 Task: Search one way flight ticket for 2 adults, 2 infants in seat and 1 infant on lap in first from Rochester: Rochester International Airport to Greensboro: Piedmont Triad International Airport on 5-1-2023. Choice of flights is United. Number of bags: 1 carry on bag and 5 checked bags. Price is upto 100000. Outbound departure time preference is 21:15.
Action: Mouse moved to (286, 439)
Screenshot: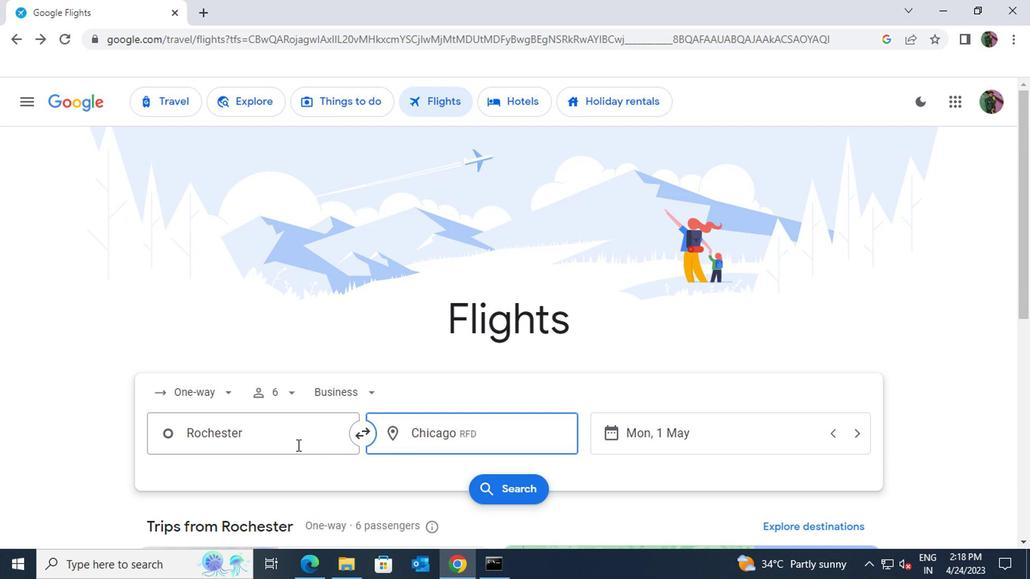 
Action: Mouse pressed left at (286, 439)
Screenshot: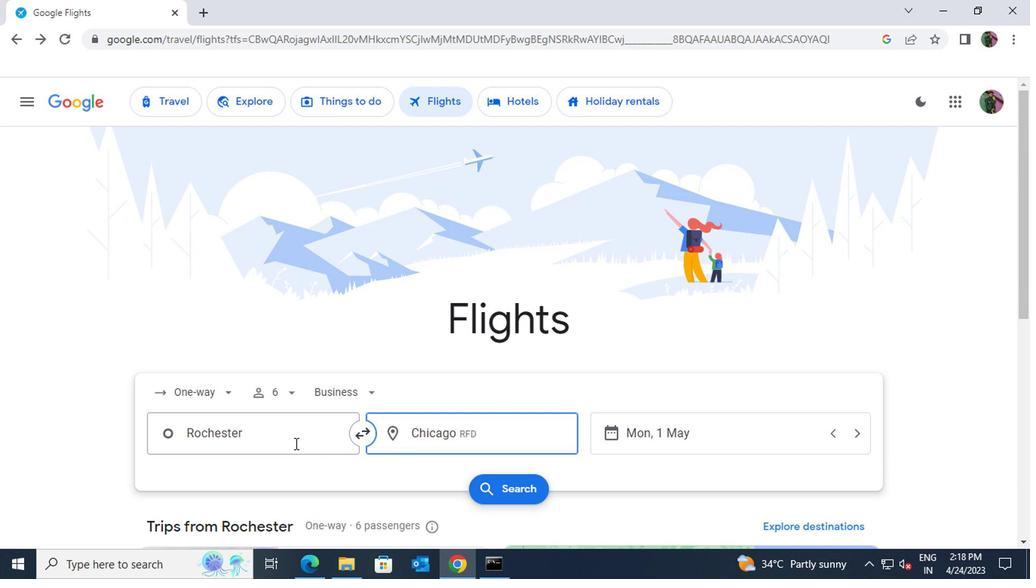 
Action: Key pressed rochester
Screenshot: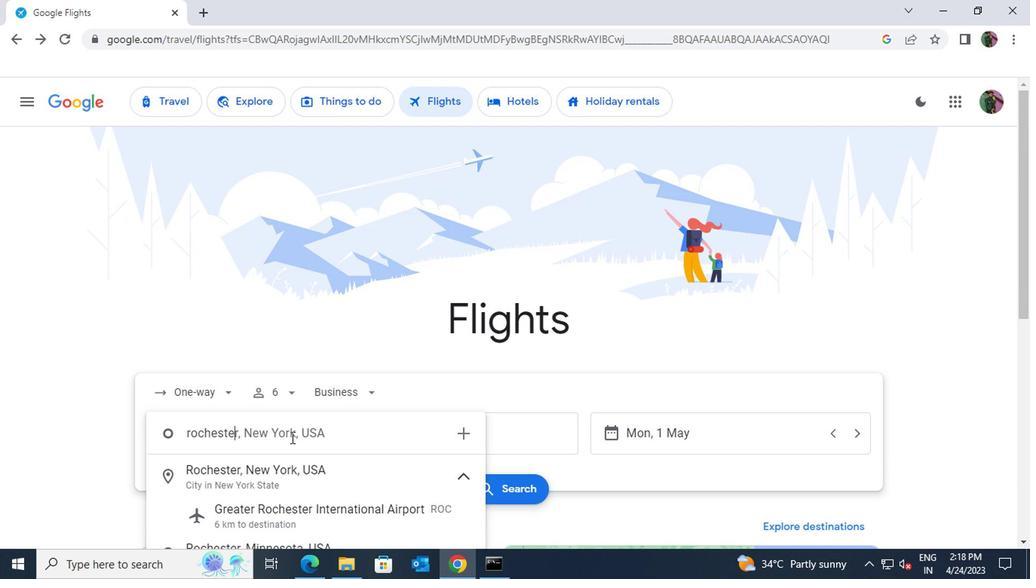 
Action: Mouse moved to (333, 512)
Screenshot: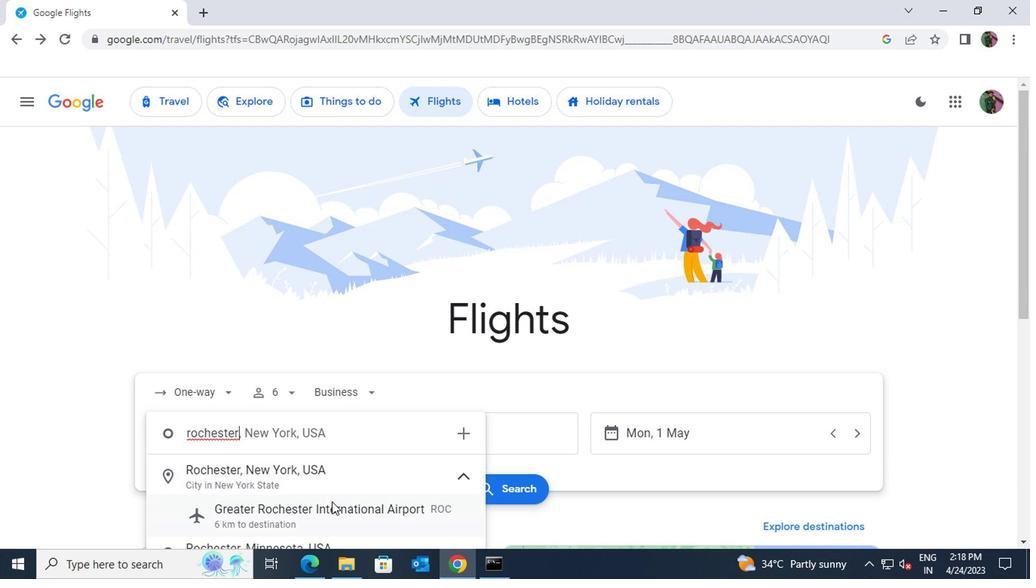 
Action: Mouse pressed left at (333, 512)
Screenshot: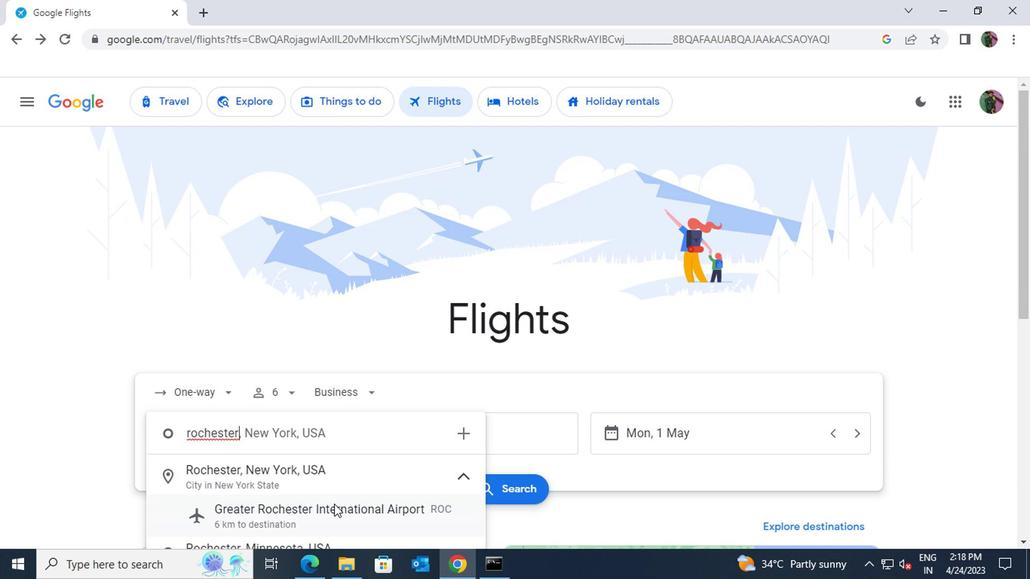 
Action: Mouse moved to (497, 436)
Screenshot: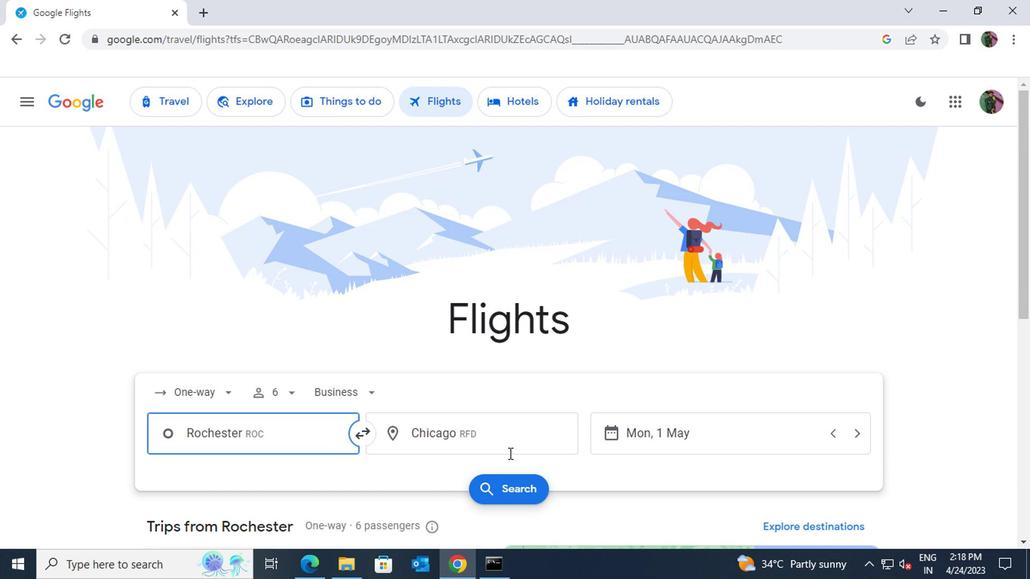
Action: Mouse pressed left at (497, 436)
Screenshot: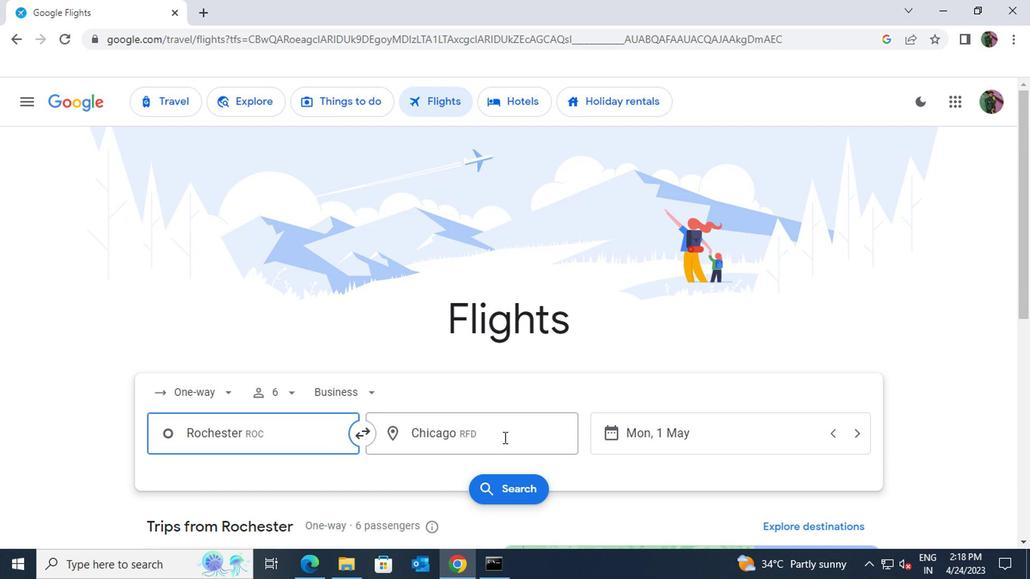
Action: Key pressed greensboro
Screenshot: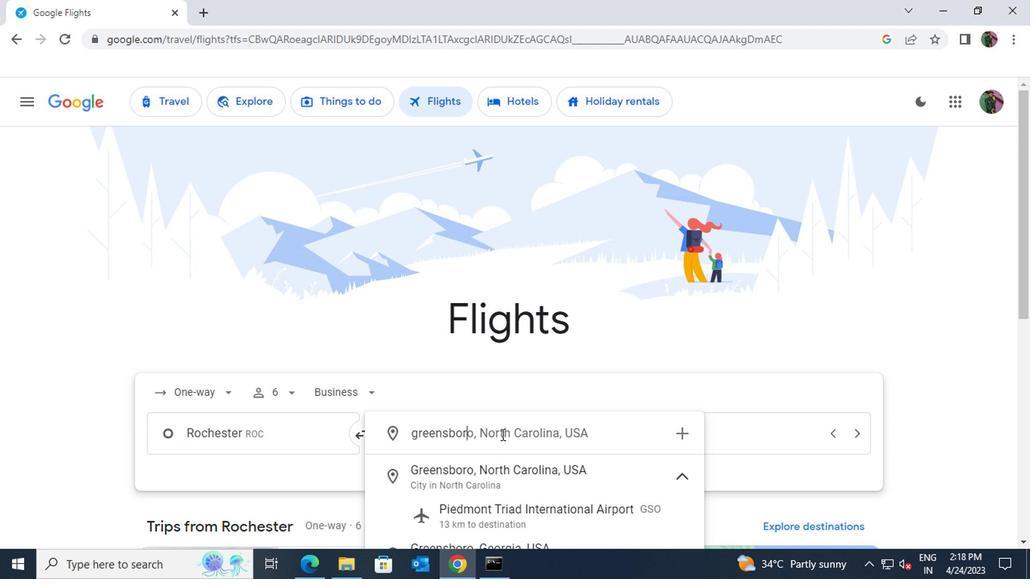 
Action: Mouse moved to (510, 511)
Screenshot: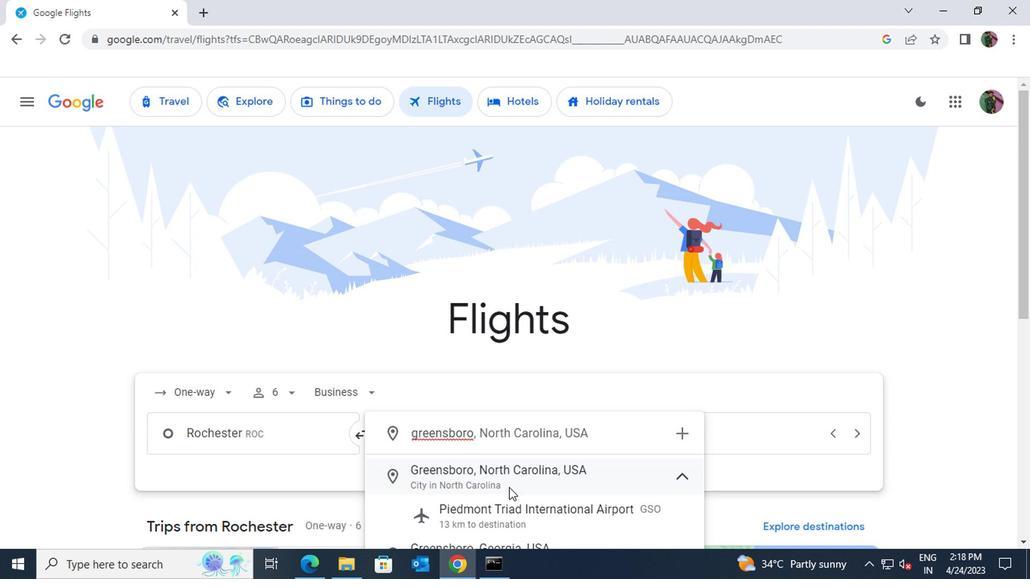 
Action: Mouse pressed left at (510, 511)
Screenshot: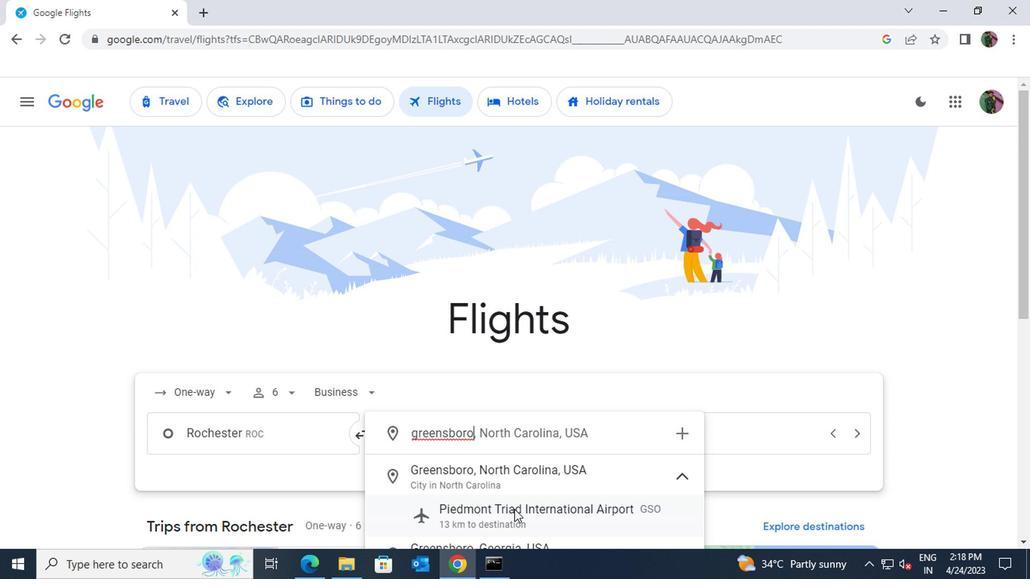 
Action: Mouse moved to (607, 433)
Screenshot: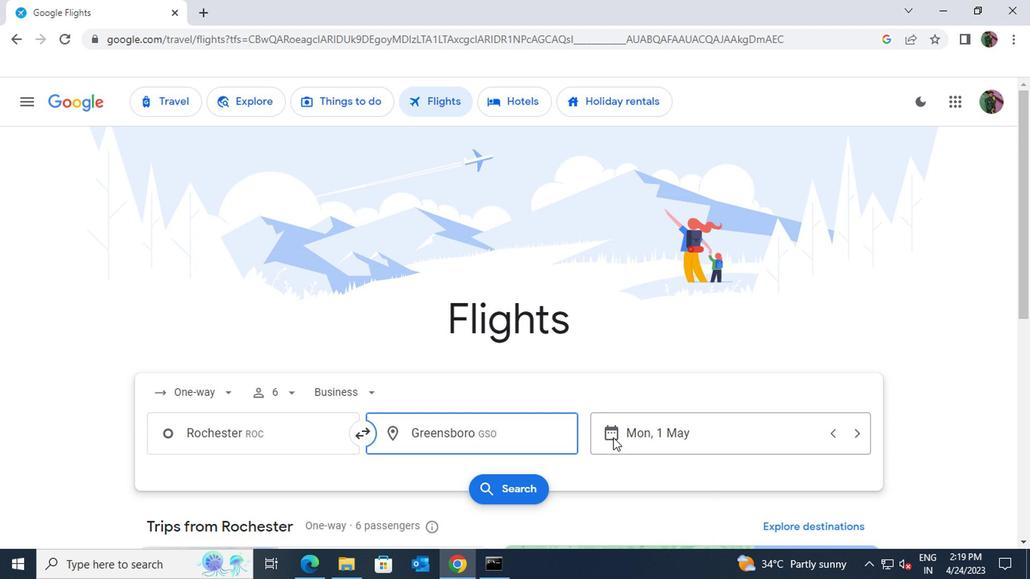
Action: Mouse pressed left at (607, 433)
Screenshot: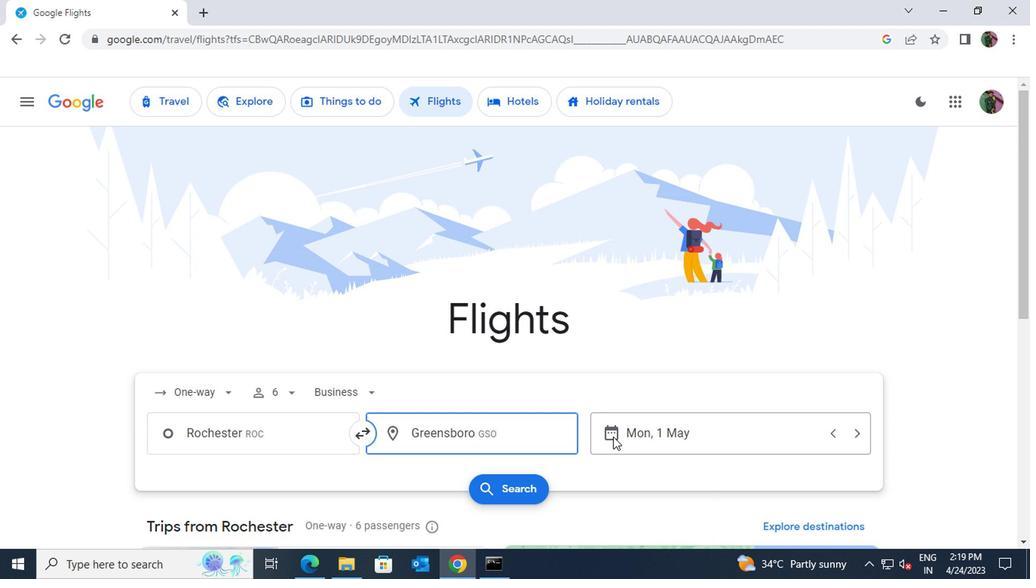 
Action: Mouse moved to (652, 269)
Screenshot: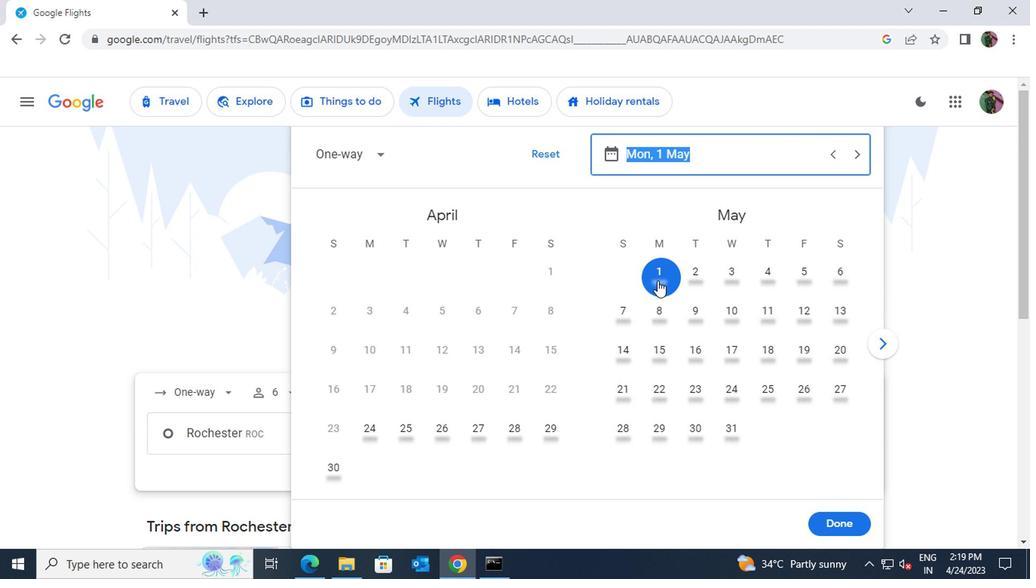 
Action: Mouse pressed left at (652, 269)
Screenshot: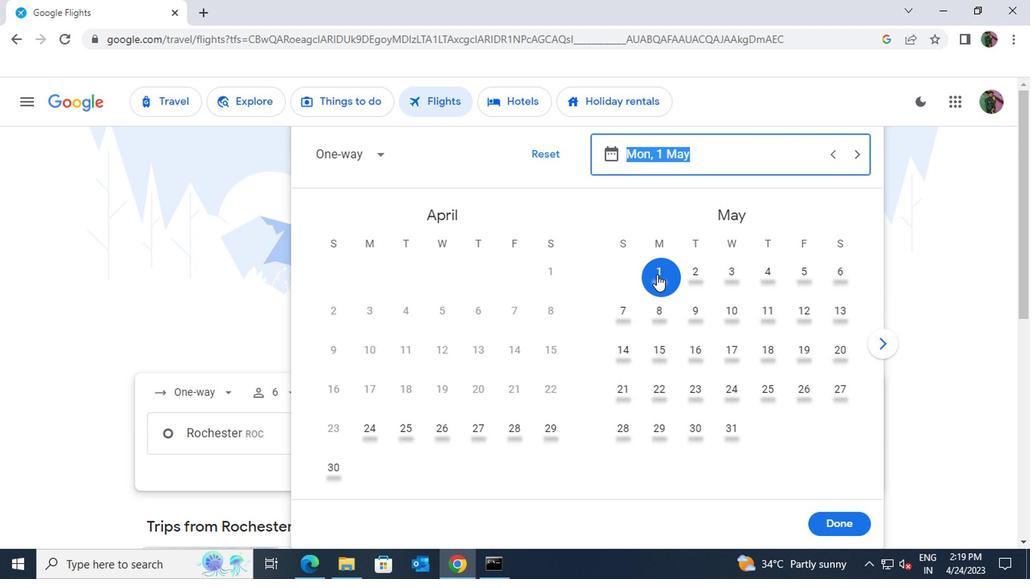 
Action: Mouse moved to (847, 525)
Screenshot: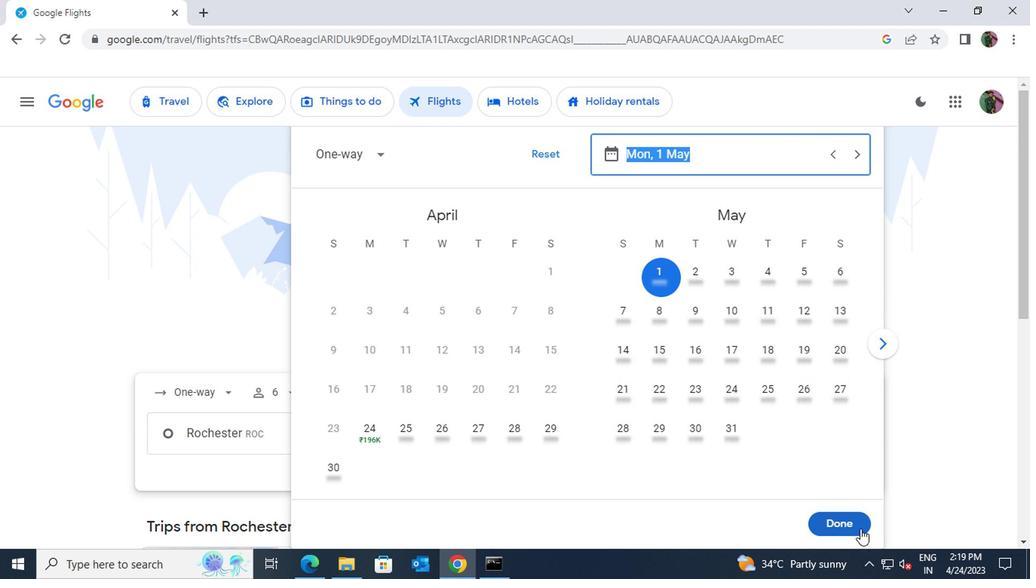 
Action: Mouse pressed left at (847, 525)
Screenshot: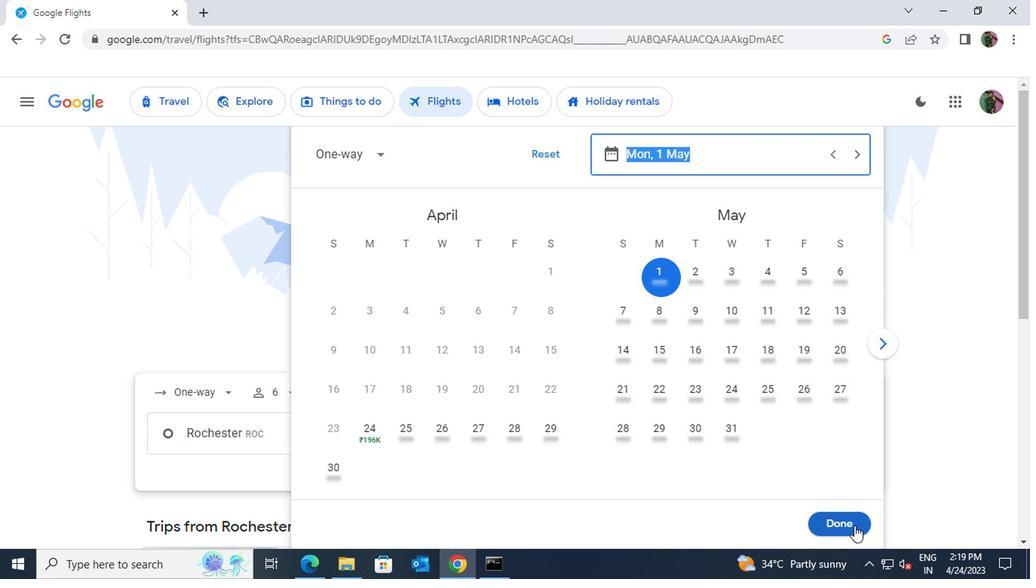 
Action: Mouse moved to (278, 390)
Screenshot: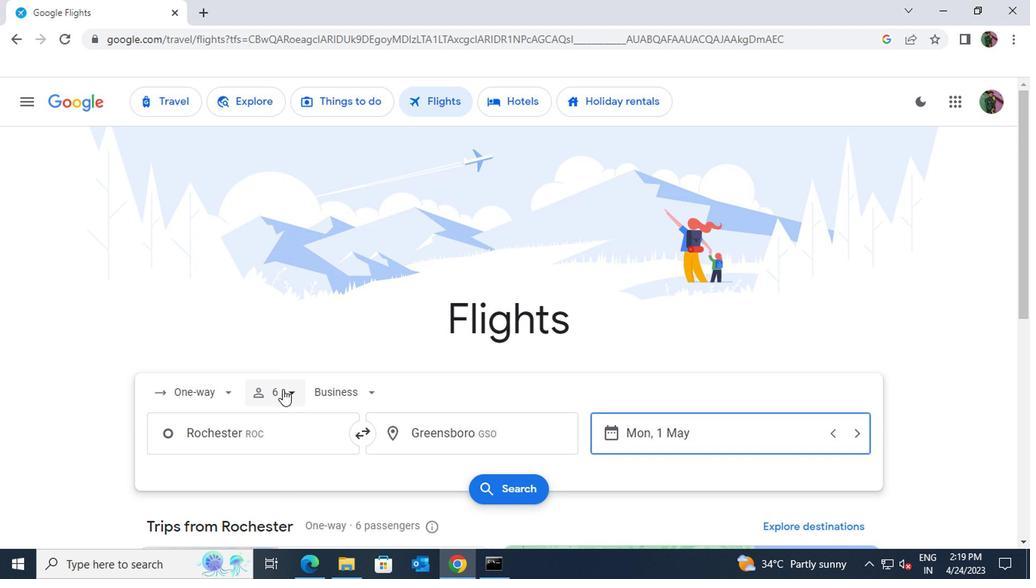 
Action: Mouse pressed left at (278, 390)
Screenshot: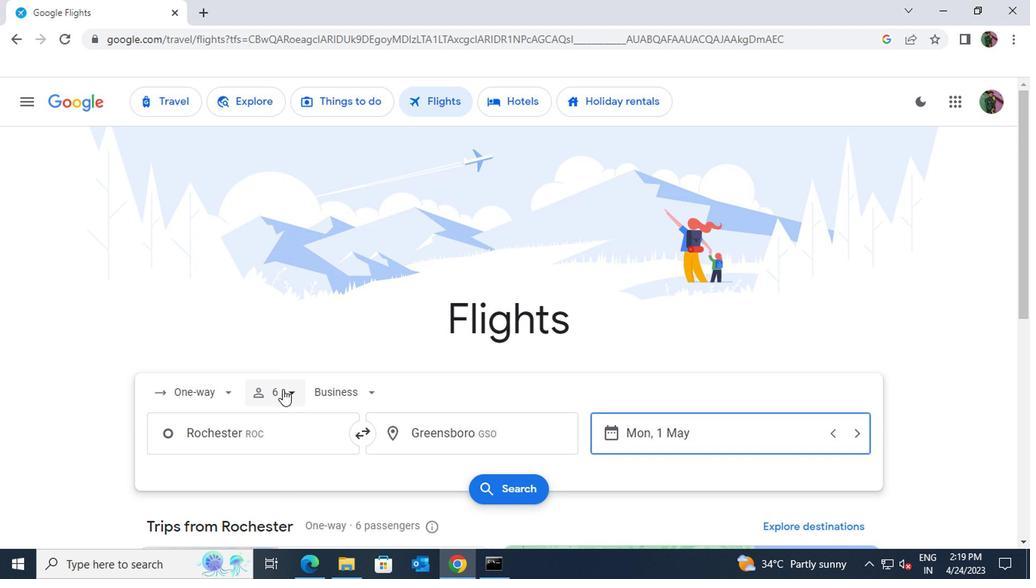 
Action: Mouse moved to (336, 431)
Screenshot: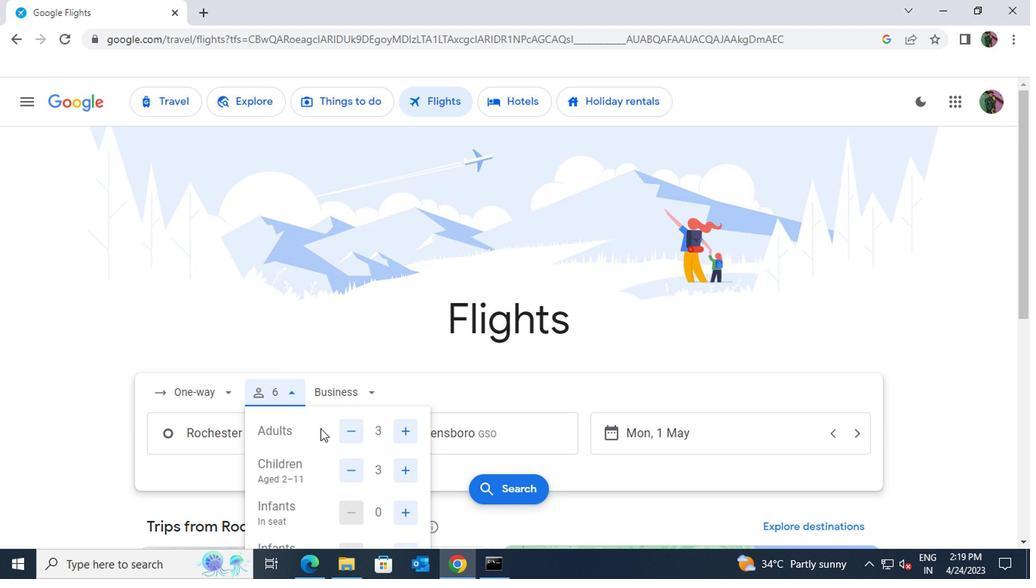 
Action: Mouse pressed left at (336, 431)
Screenshot: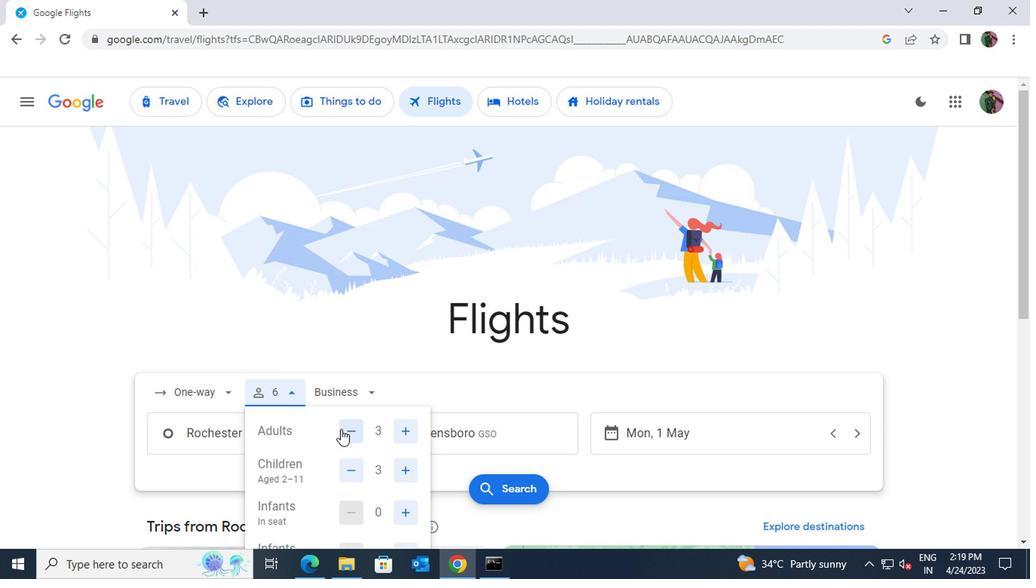 
Action: Mouse moved to (345, 434)
Screenshot: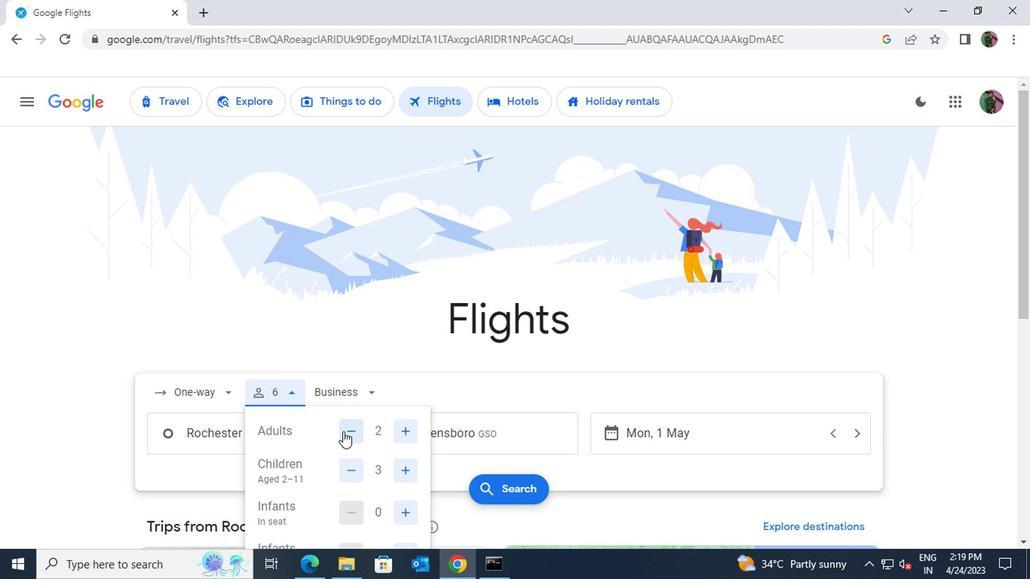 
Action: Mouse pressed left at (345, 434)
Screenshot: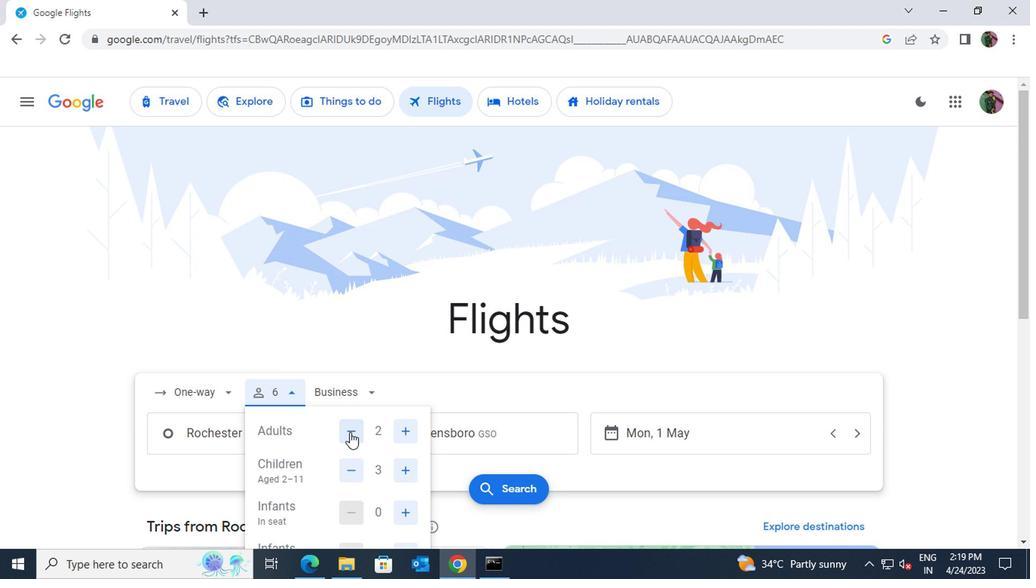 
Action: Mouse moved to (394, 430)
Screenshot: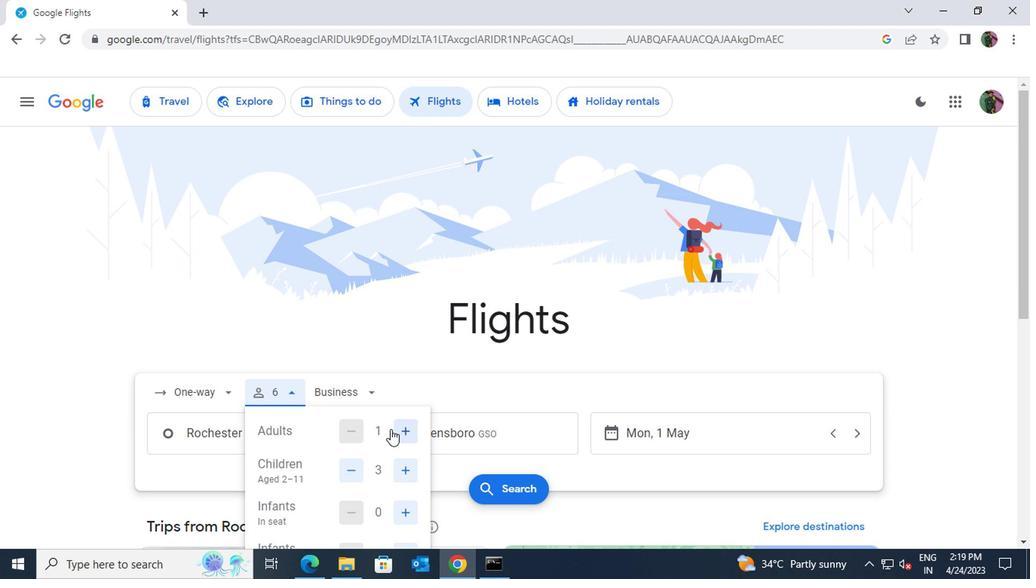 
Action: Mouse pressed left at (394, 430)
Screenshot: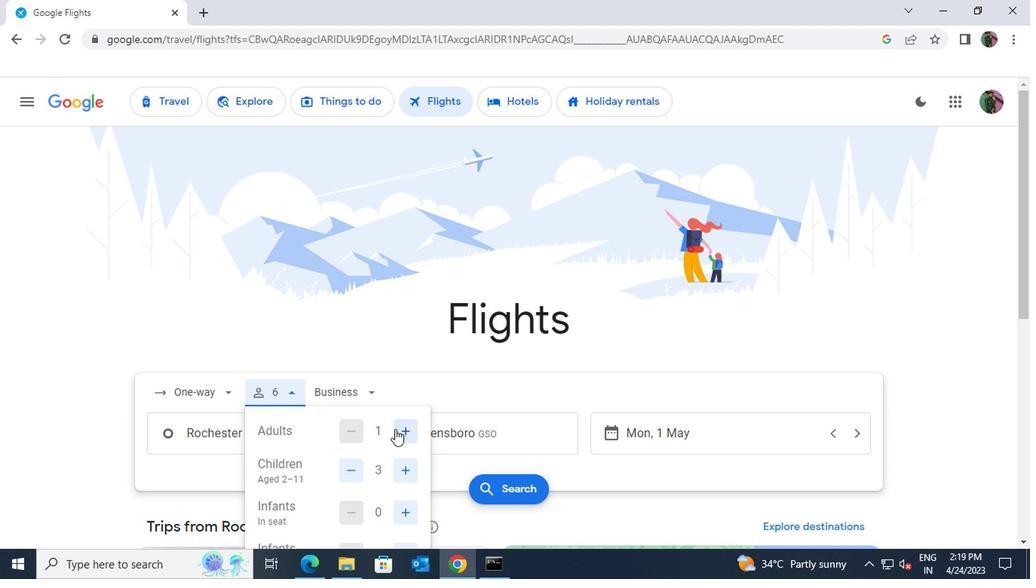 
Action: Mouse scrolled (394, 429) with delta (0, 0)
Screenshot: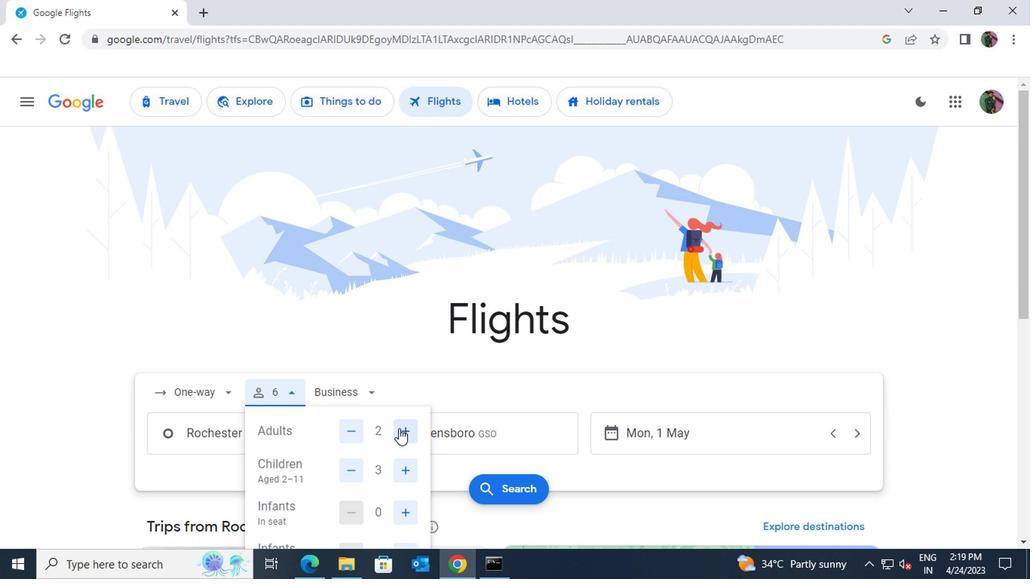
Action: Mouse moved to (356, 394)
Screenshot: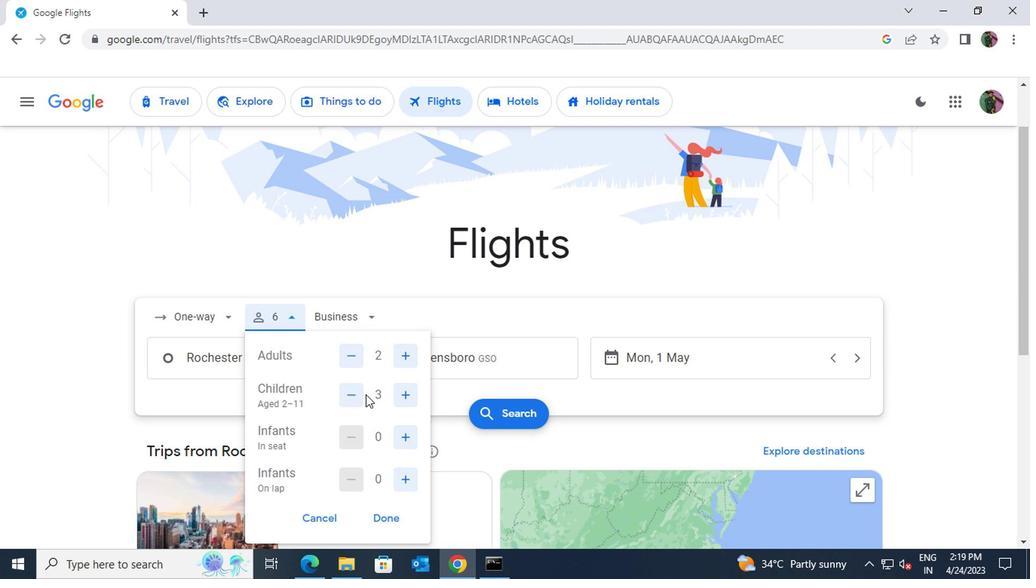 
Action: Mouse pressed left at (356, 394)
Screenshot: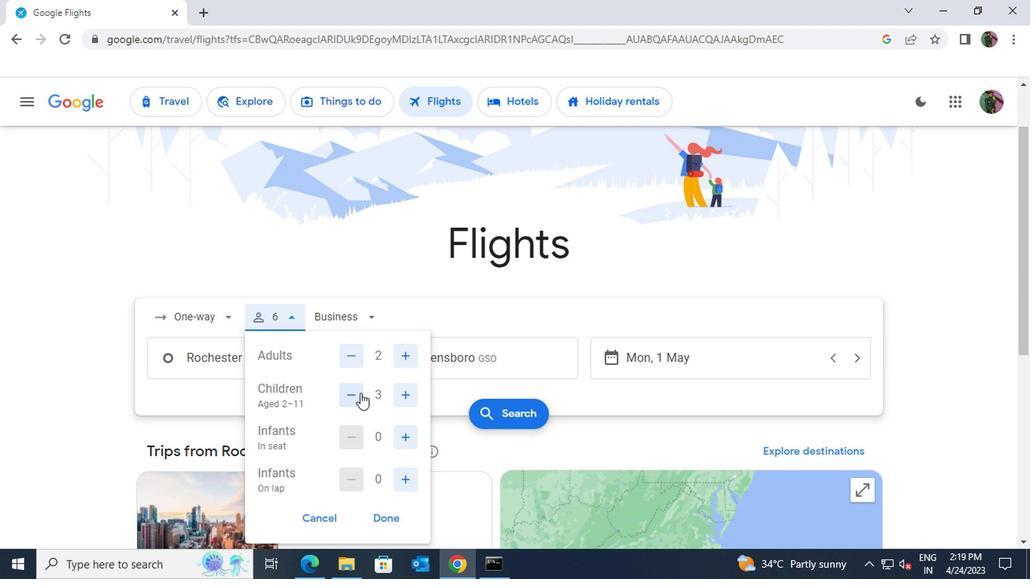
Action: Mouse pressed left at (356, 394)
Screenshot: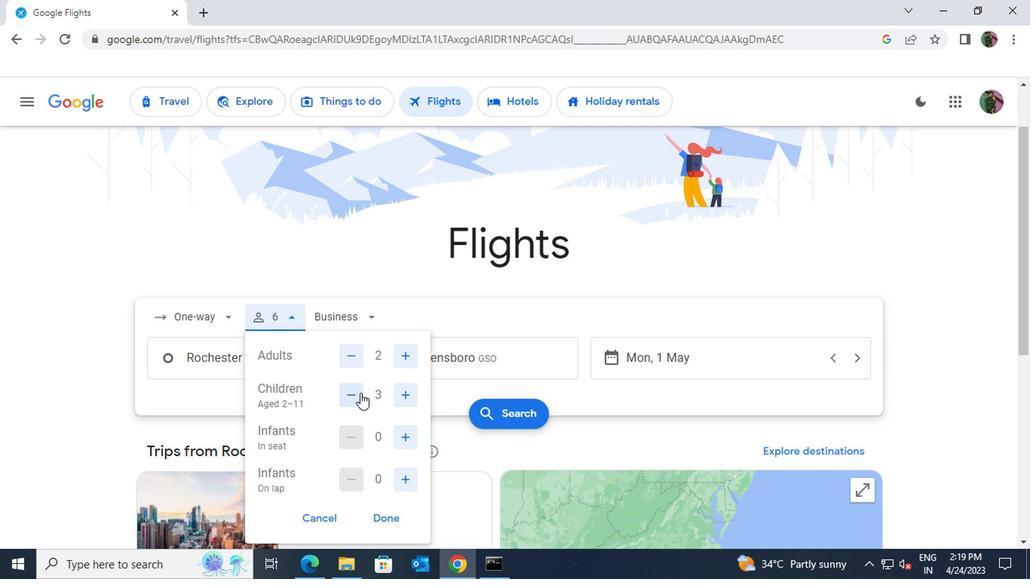 
Action: Mouse pressed left at (356, 394)
Screenshot: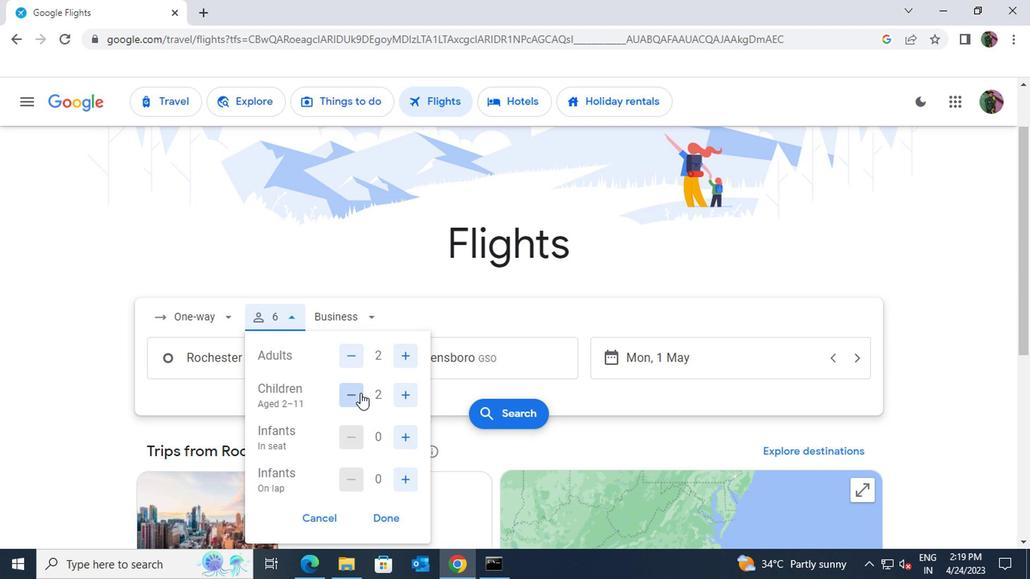 
Action: Mouse moved to (357, 417)
Screenshot: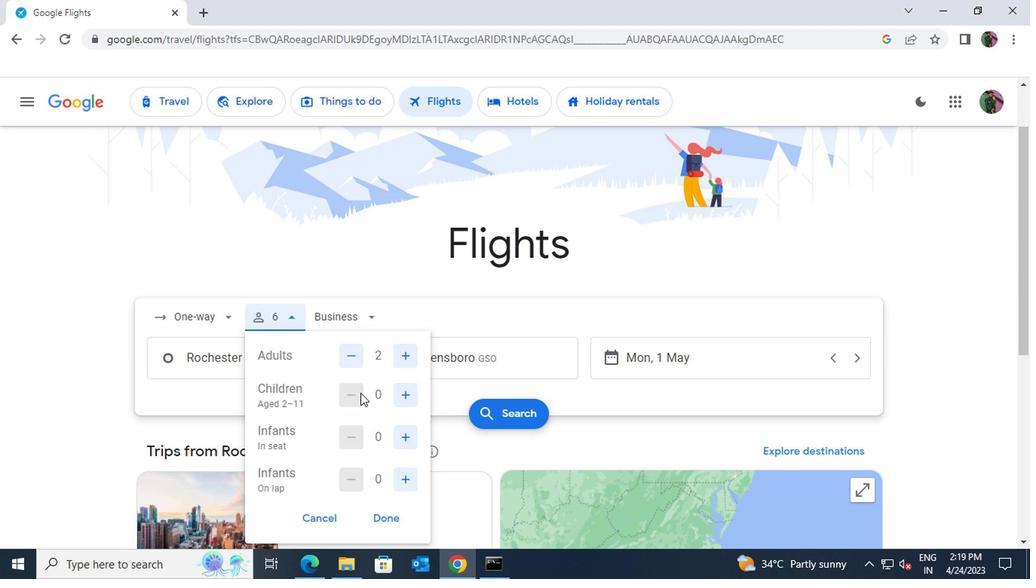 
Action: Mouse scrolled (357, 416) with delta (0, 0)
Screenshot: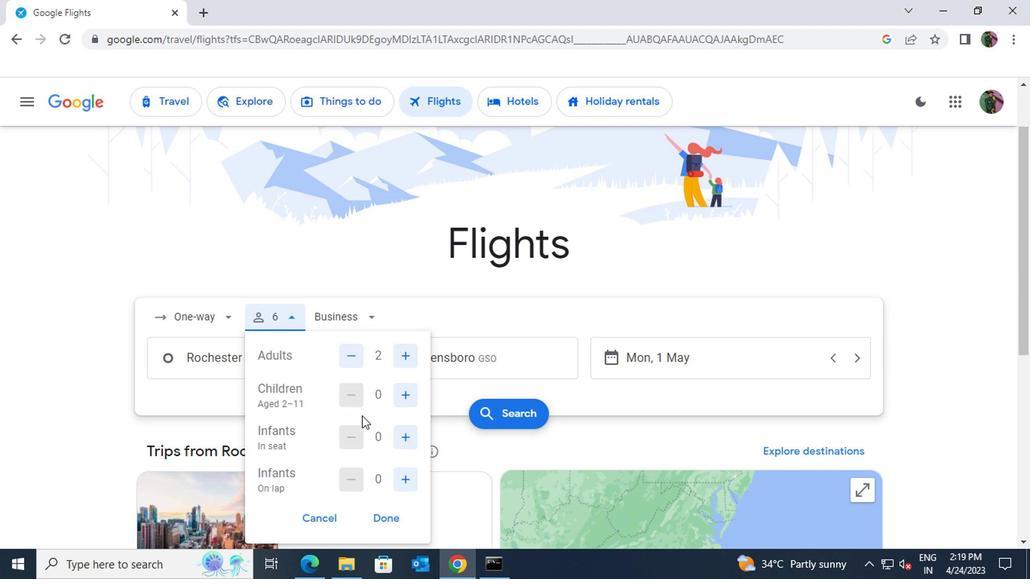 
Action: Mouse moved to (399, 366)
Screenshot: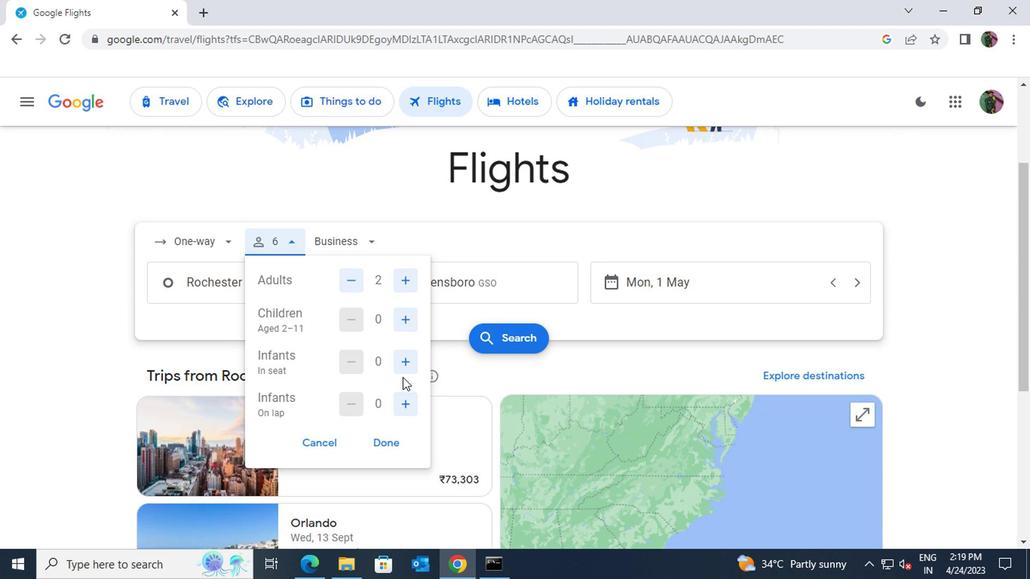 
Action: Mouse pressed left at (399, 366)
Screenshot: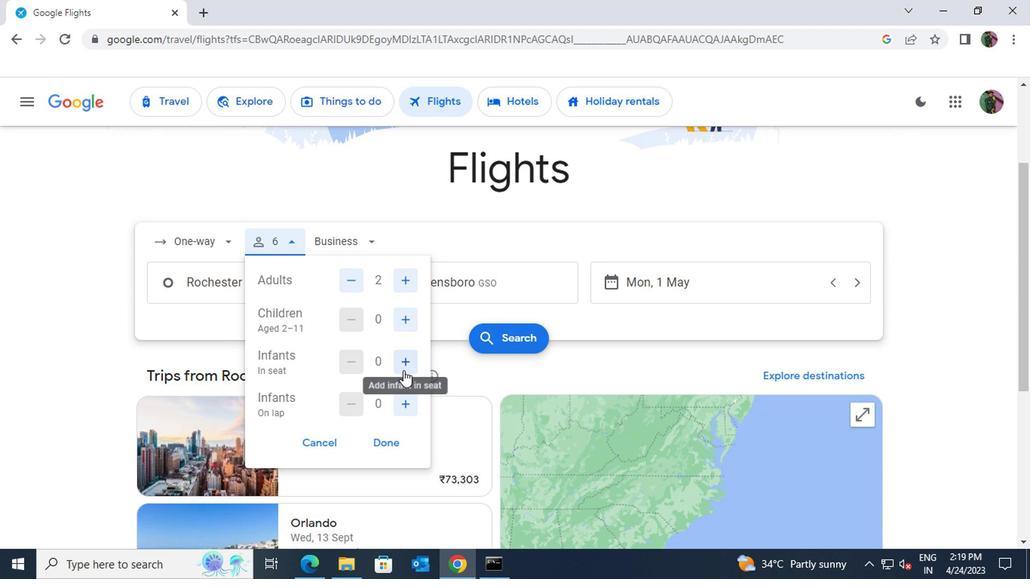 
Action: Mouse moved to (396, 398)
Screenshot: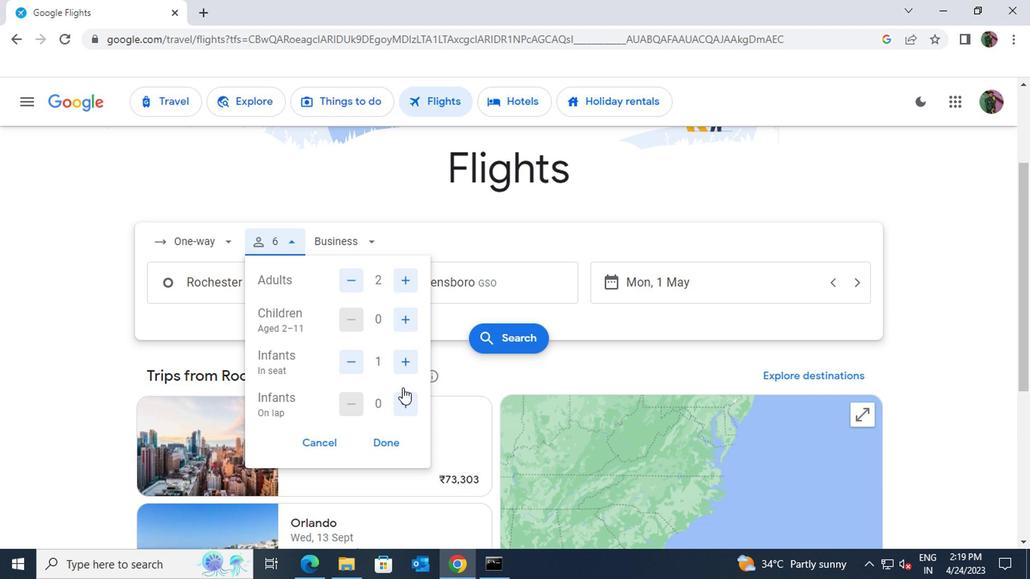 
Action: Mouse pressed left at (396, 398)
Screenshot: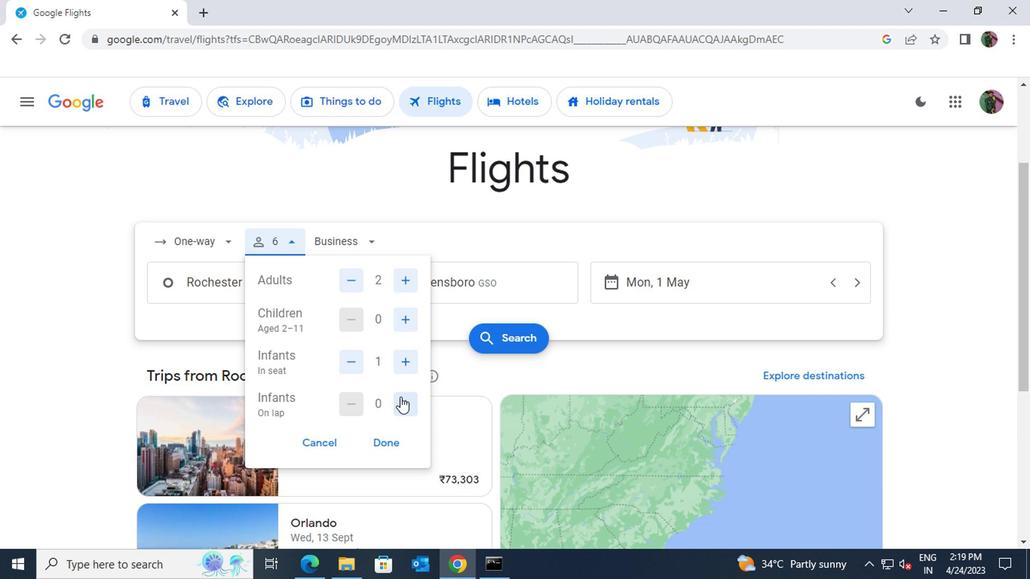 
Action: Mouse scrolled (396, 397) with delta (0, -1)
Screenshot: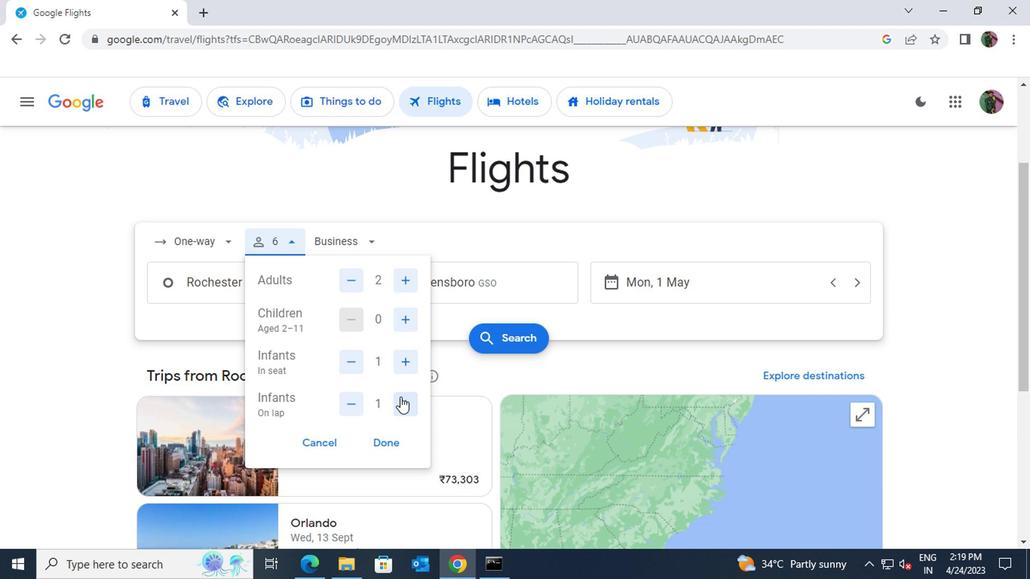 
Action: Mouse moved to (384, 367)
Screenshot: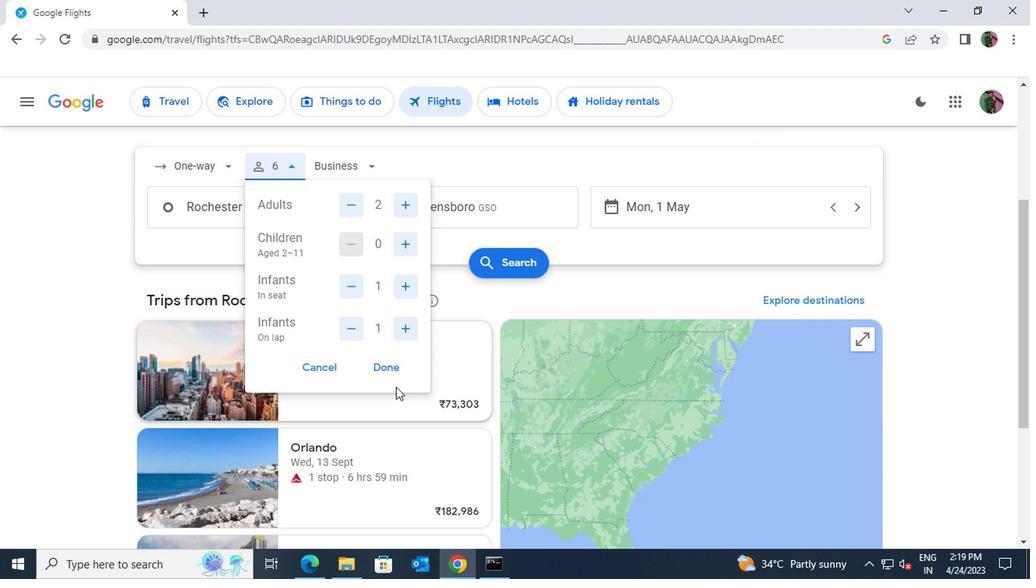 
Action: Mouse pressed left at (384, 367)
Screenshot: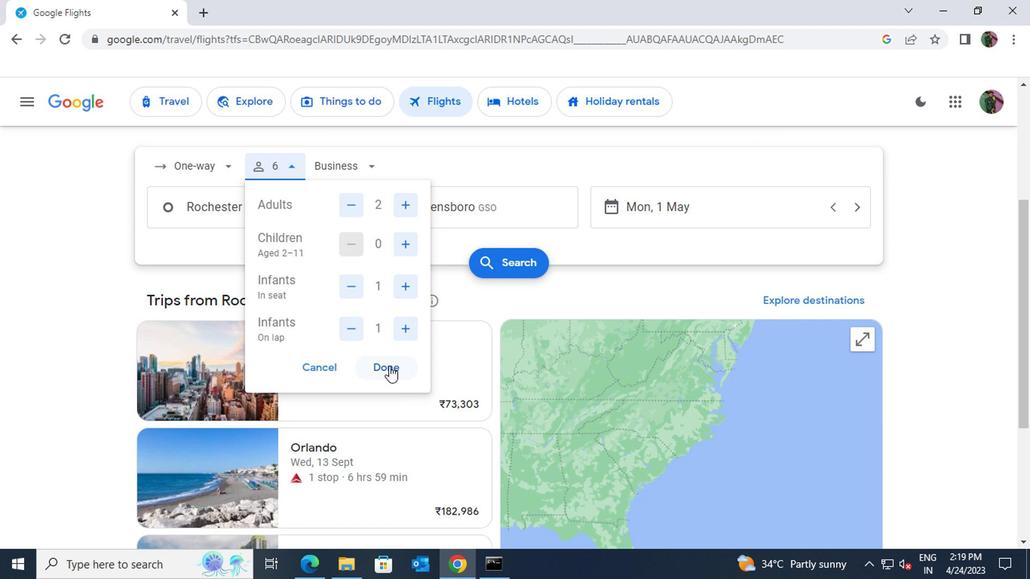
Action: Mouse moved to (496, 267)
Screenshot: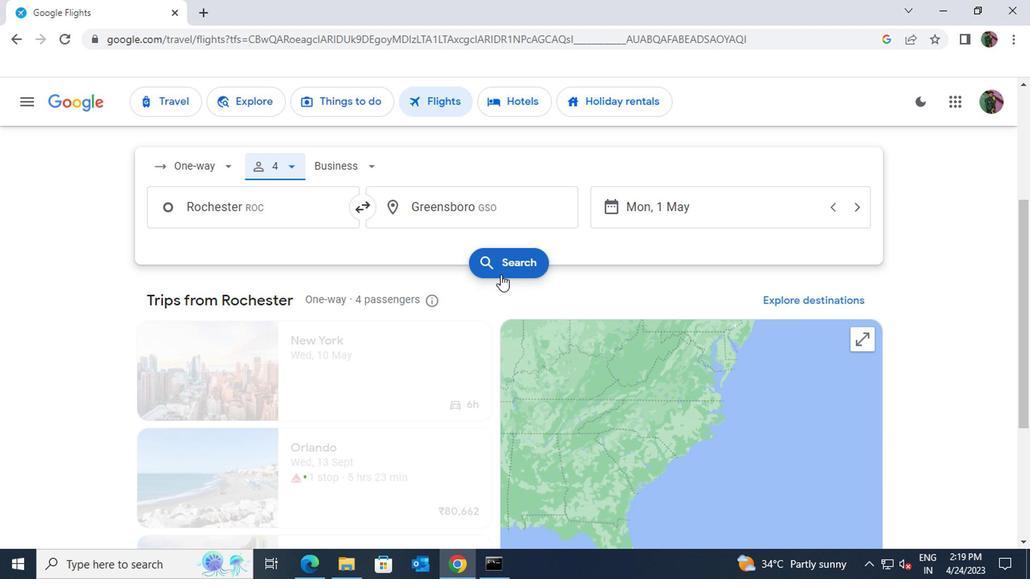 
Action: Mouse pressed left at (496, 267)
Screenshot: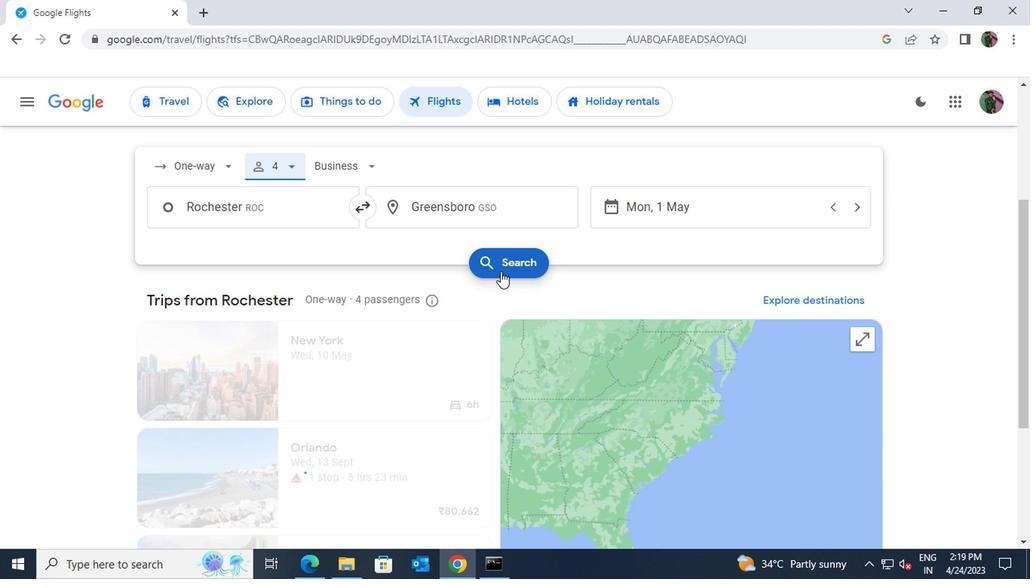 
Action: Mouse moved to (401, 243)
Screenshot: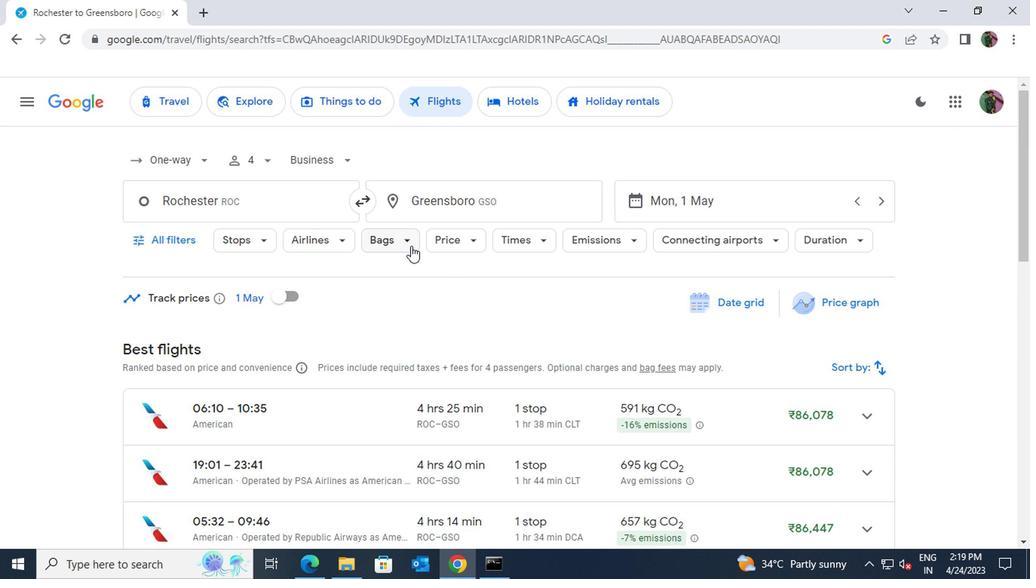 
Action: Mouse pressed left at (401, 243)
Screenshot: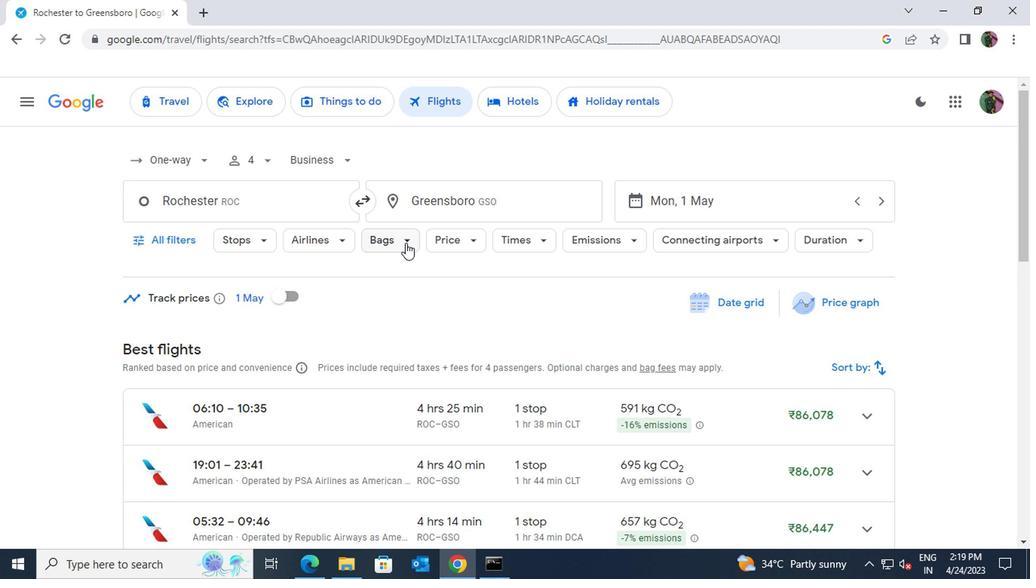 
Action: Mouse moved to (602, 313)
Screenshot: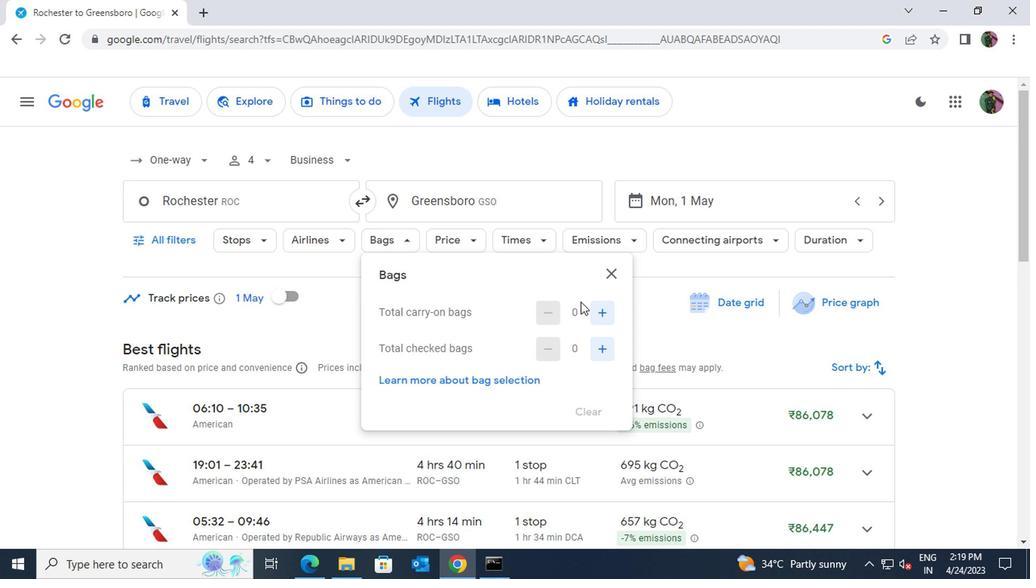
Action: Mouse pressed left at (602, 313)
Screenshot: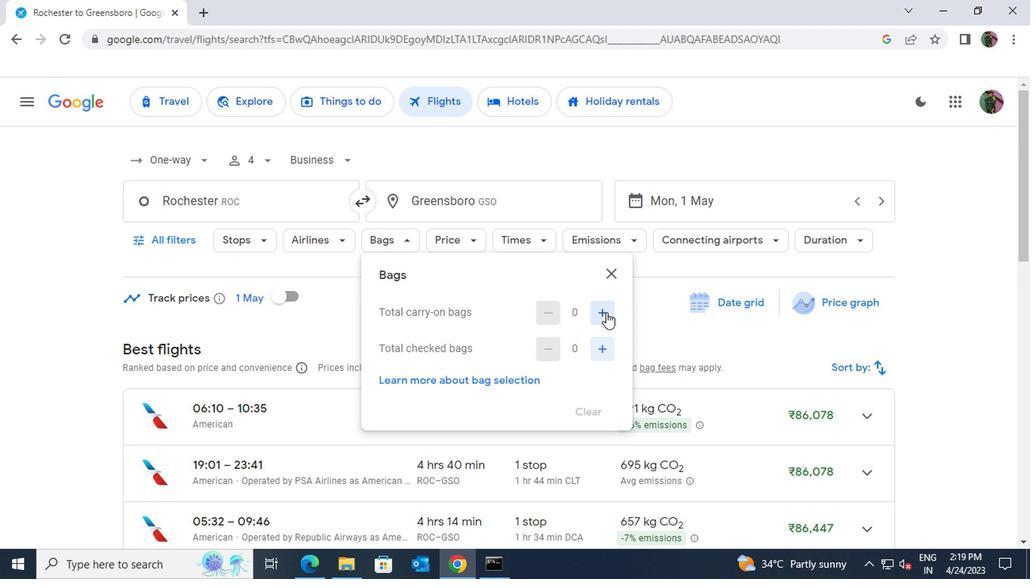 
Action: Mouse moved to (603, 347)
Screenshot: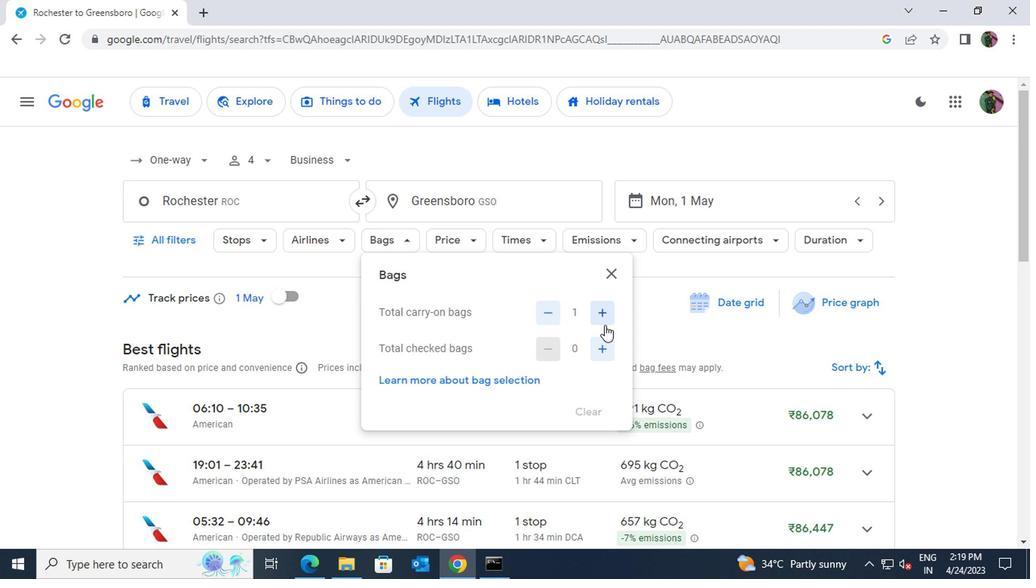 
Action: Mouse pressed left at (603, 347)
Screenshot: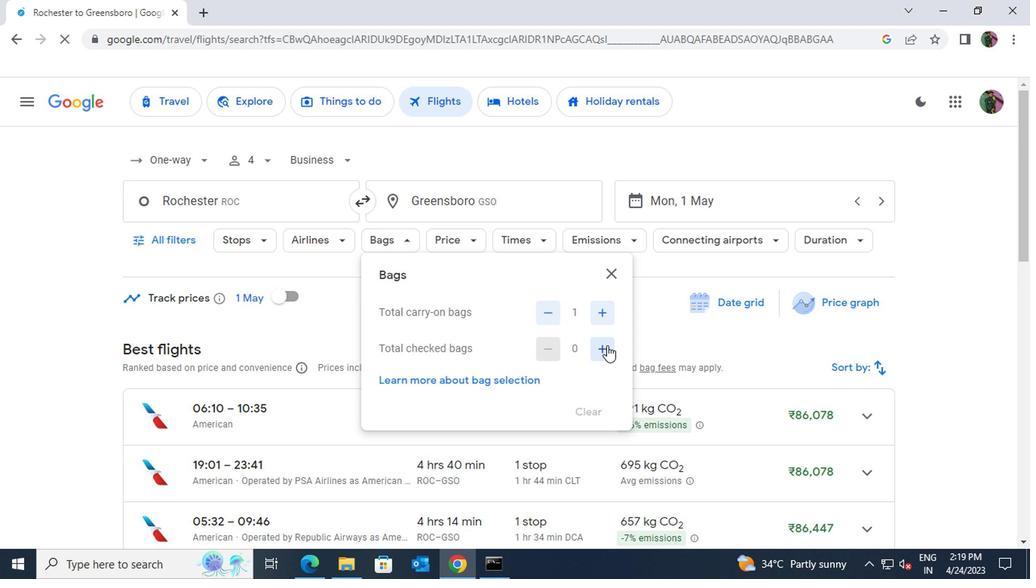 
Action: Mouse pressed left at (603, 347)
Screenshot: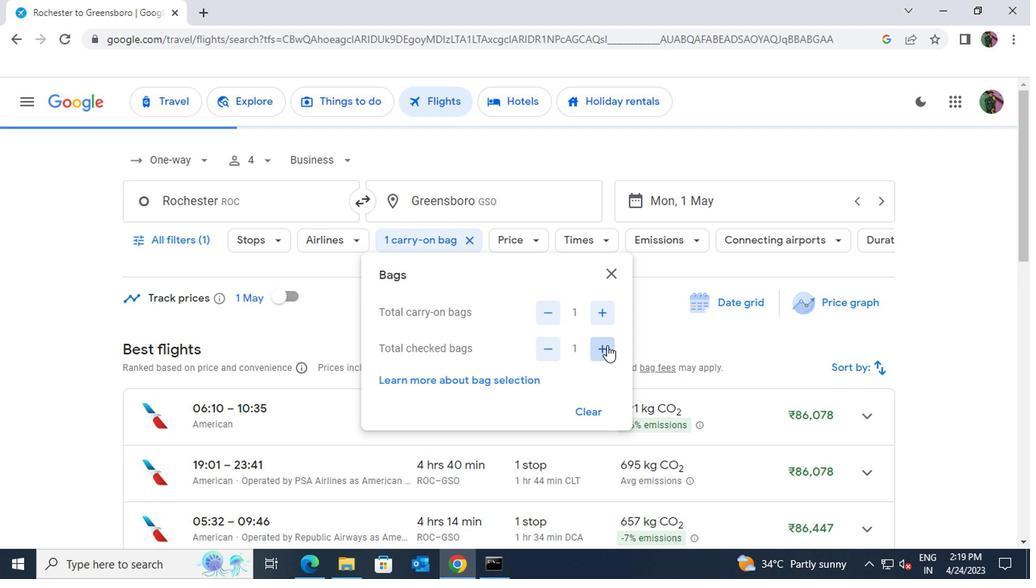 
Action: Mouse moved to (604, 347)
Screenshot: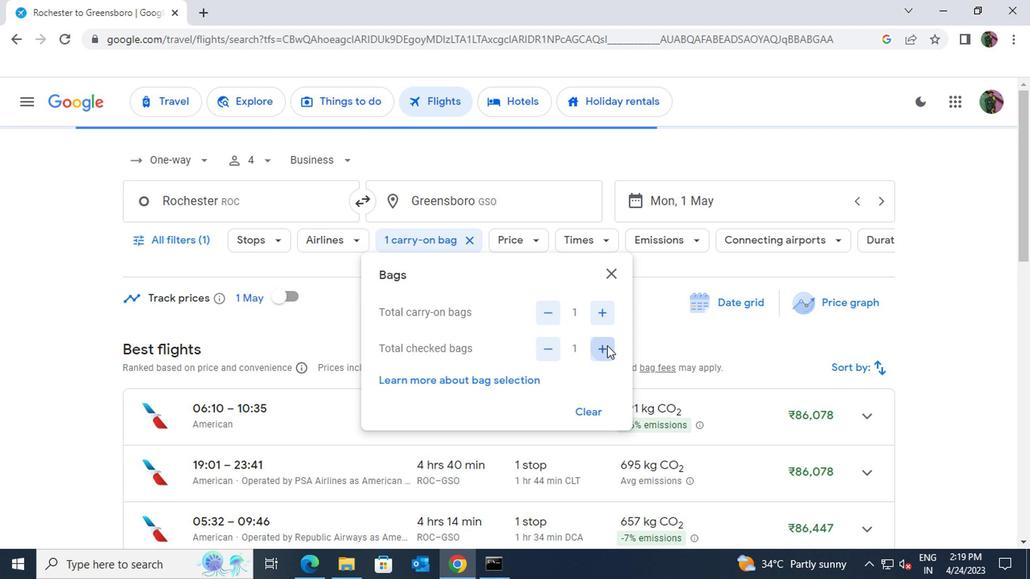 
Action: Mouse pressed left at (604, 347)
Screenshot: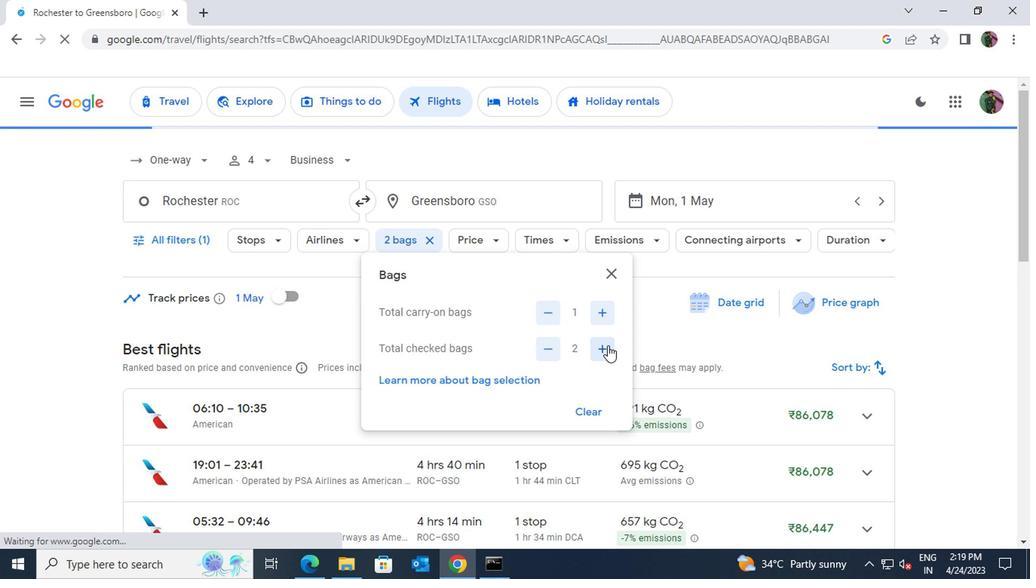 
Action: Mouse pressed left at (604, 347)
Screenshot: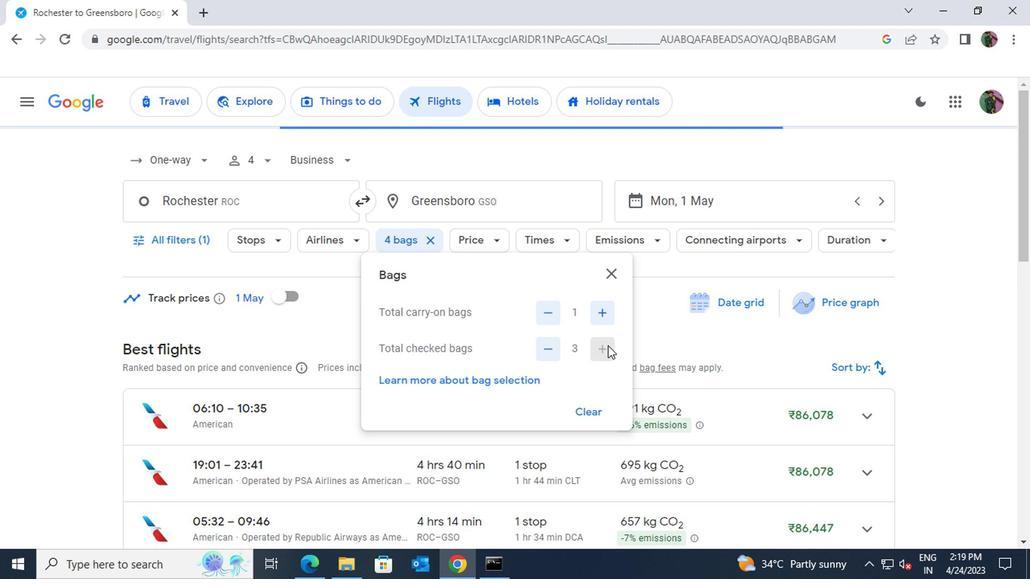 
Action: Mouse pressed left at (604, 347)
Screenshot: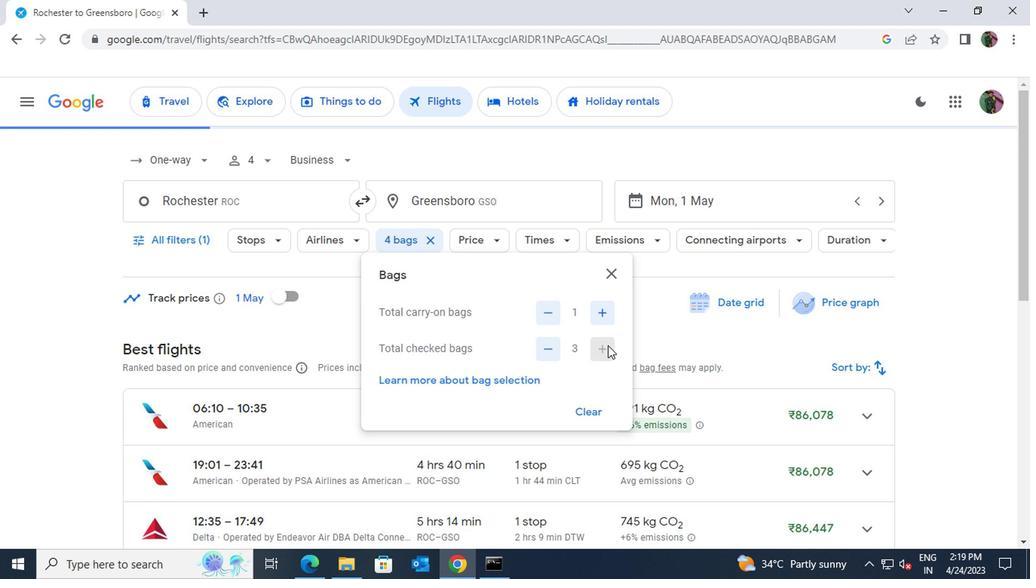 
Action: Mouse moved to (604, 347)
Screenshot: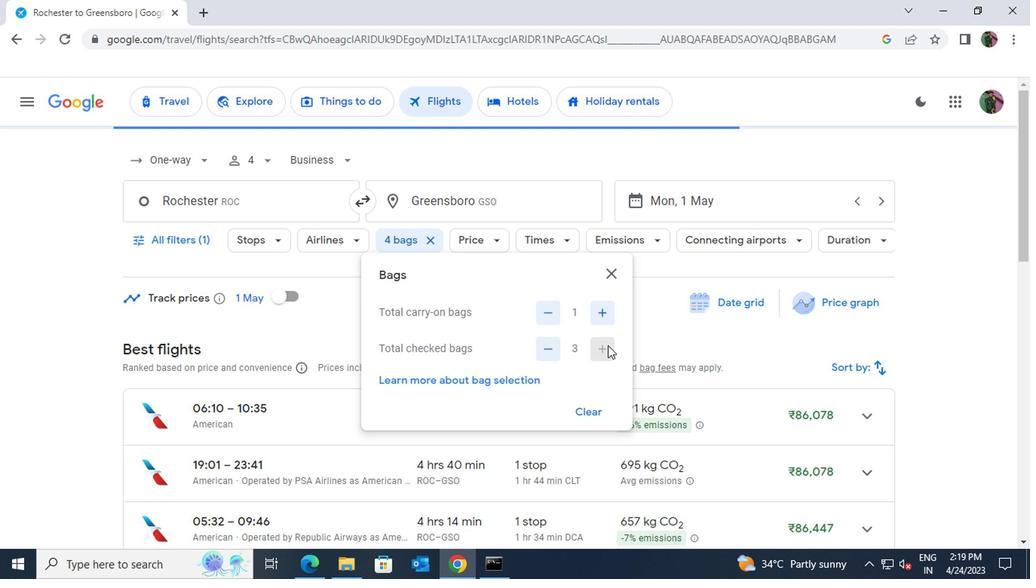
Action: Mouse pressed left at (604, 347)
Screenshot: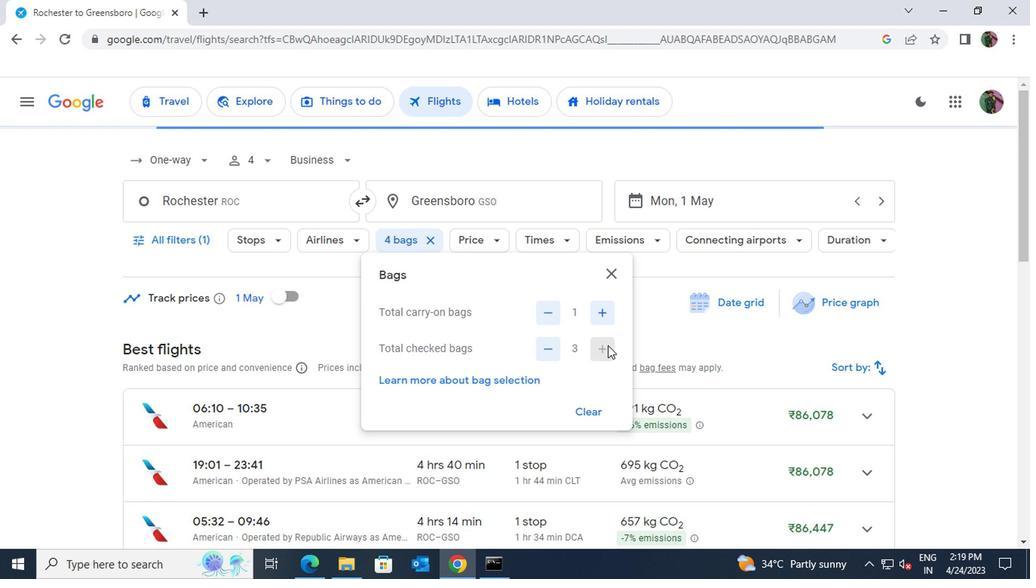 
Action: Mouse moved to (584, 410)
Screenshot: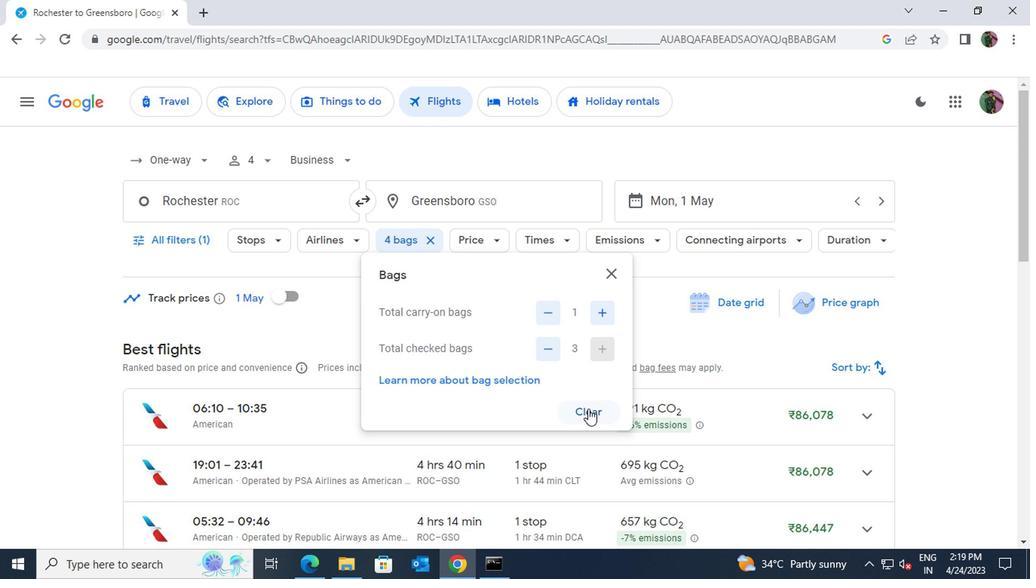 
Action: Mouse pressed left at (584, 410)
Screenshot: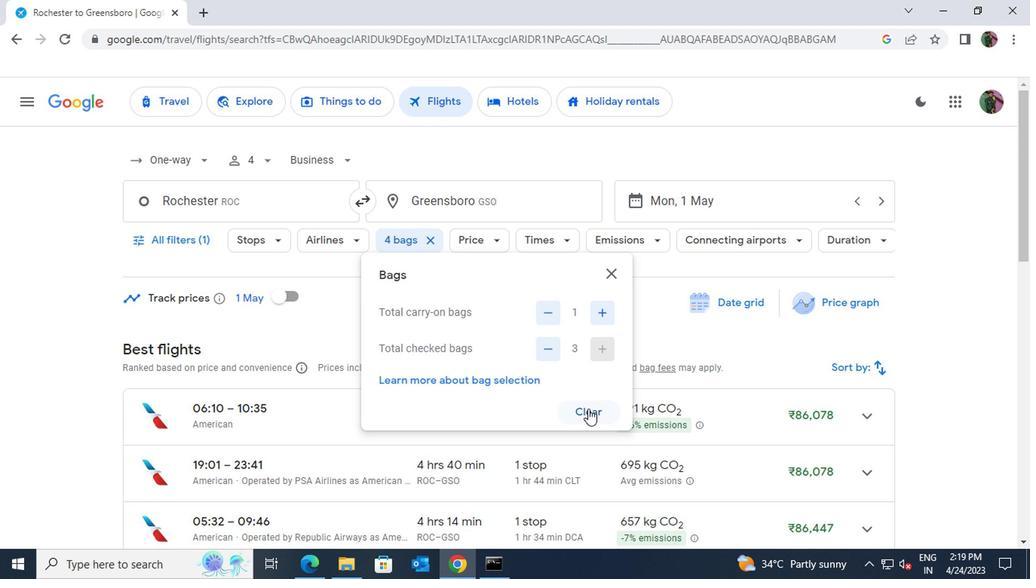
Action: Mouse moved to (600, 270)
Screenshot: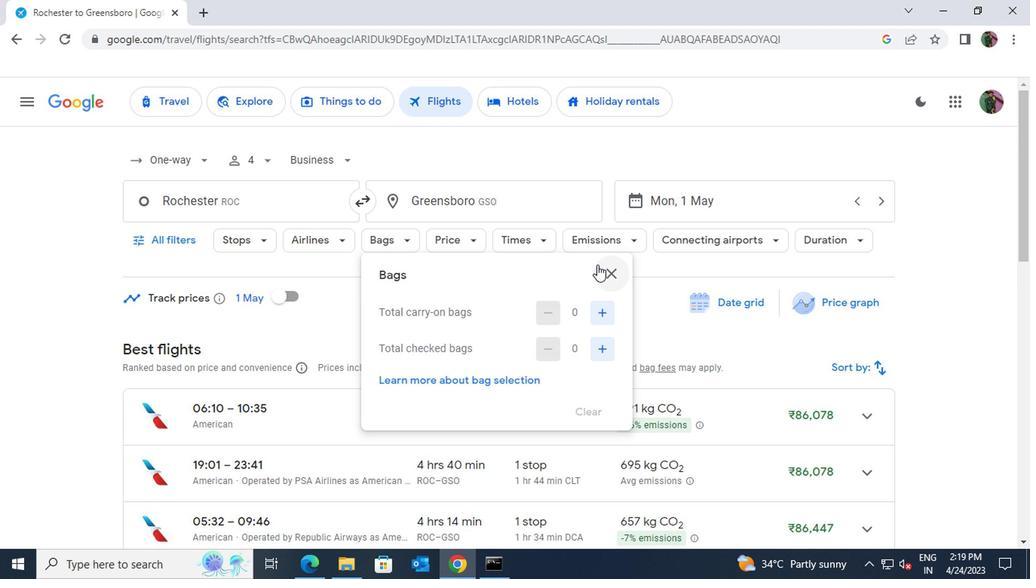 
Action: Mouse pressed left at (600, 270)
Screenshot: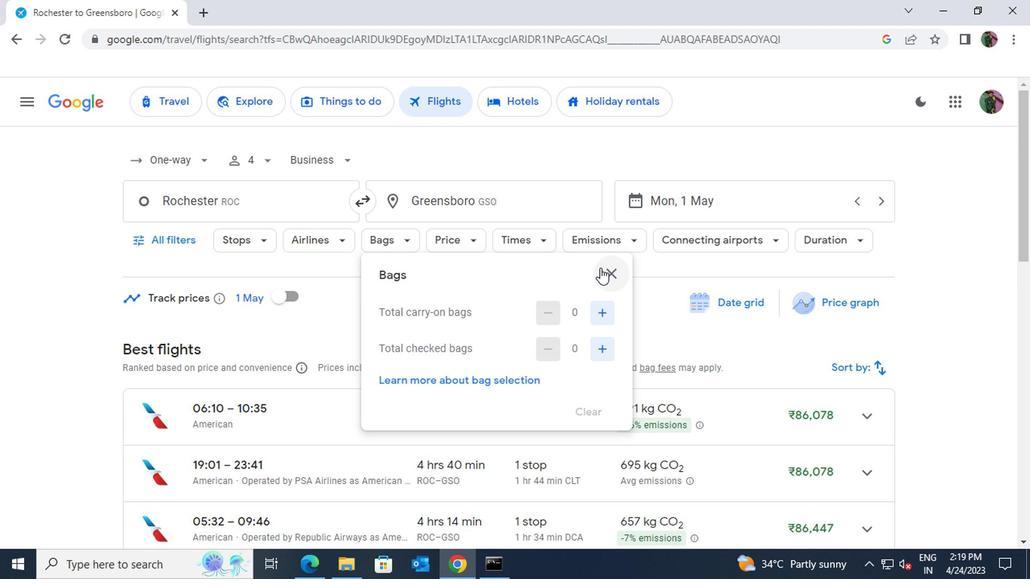 
Action: Mouse moved to (467, 238)
Screenshot: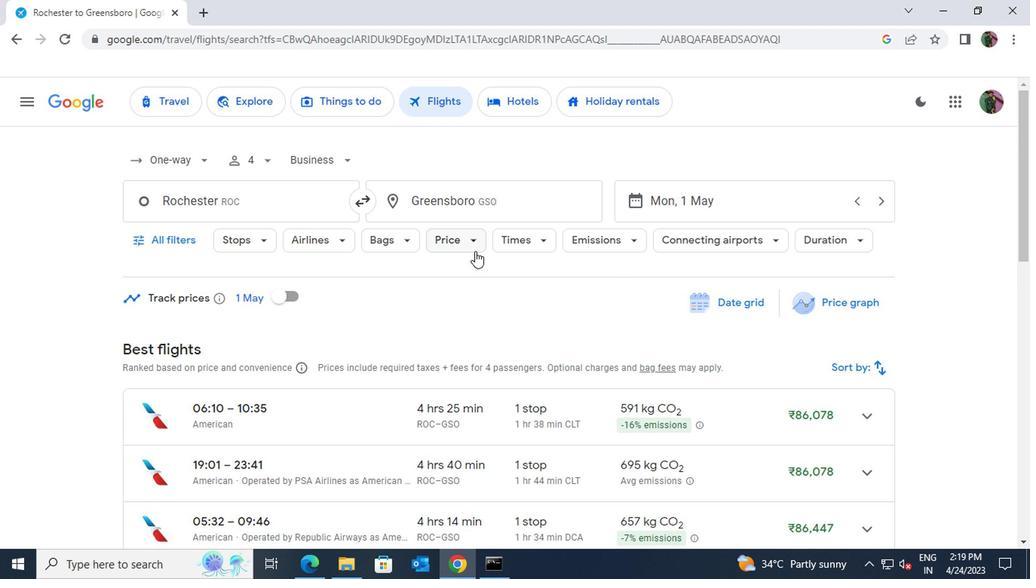 
Action: Mouse pressed left at (467, 238)
Screenshot: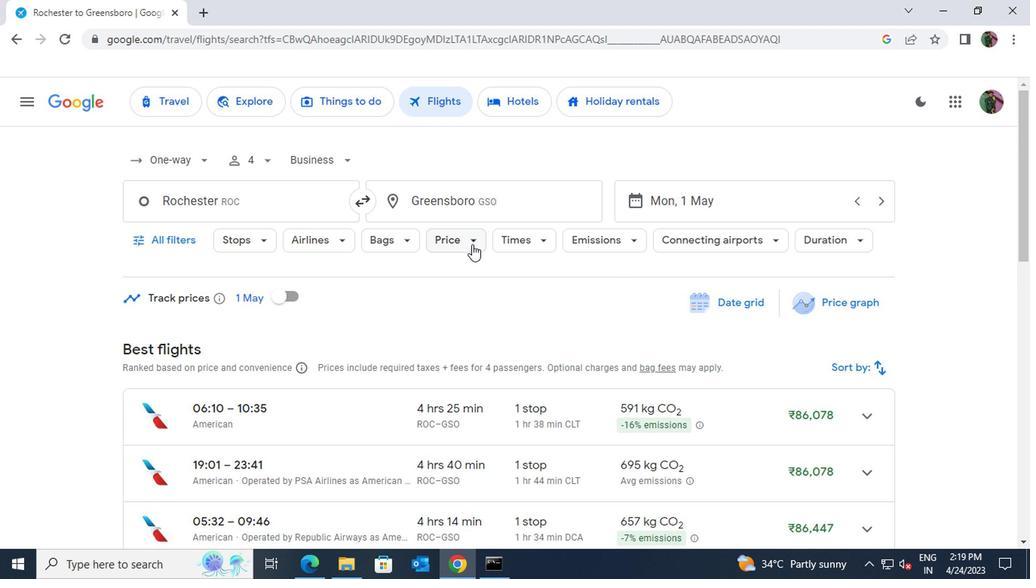 
Action: Mouse moved to (669, 340)
Screenshot: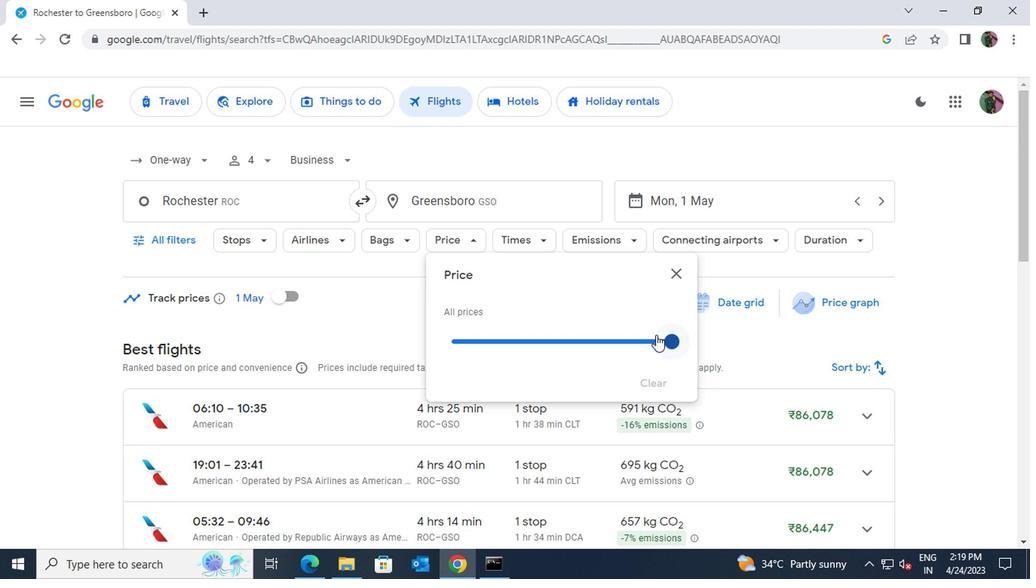 
Action: Mouse pressed left at (669, 340)
Screenshot: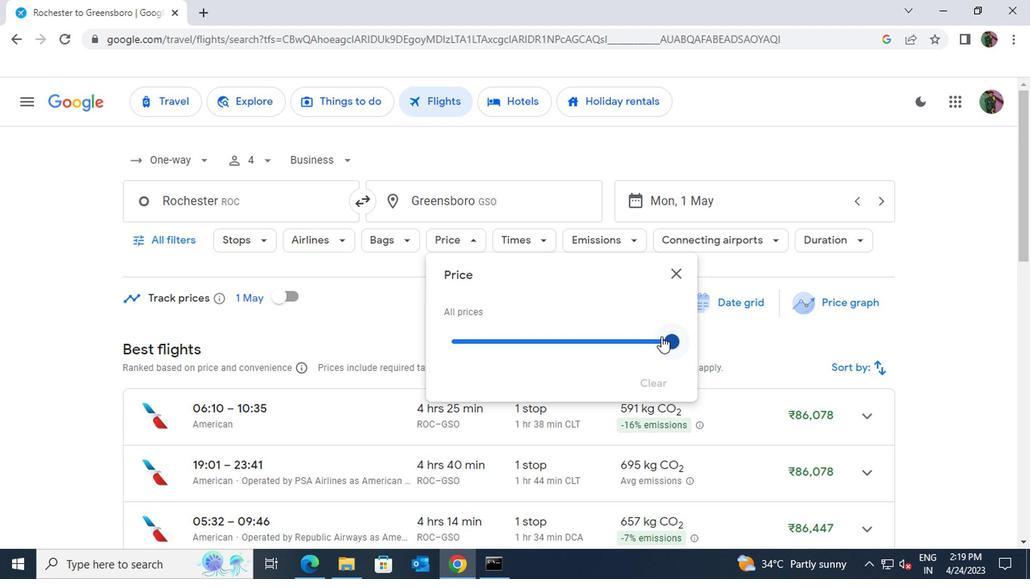 
Action: Mouse moved to (672, 275)
Screenshot: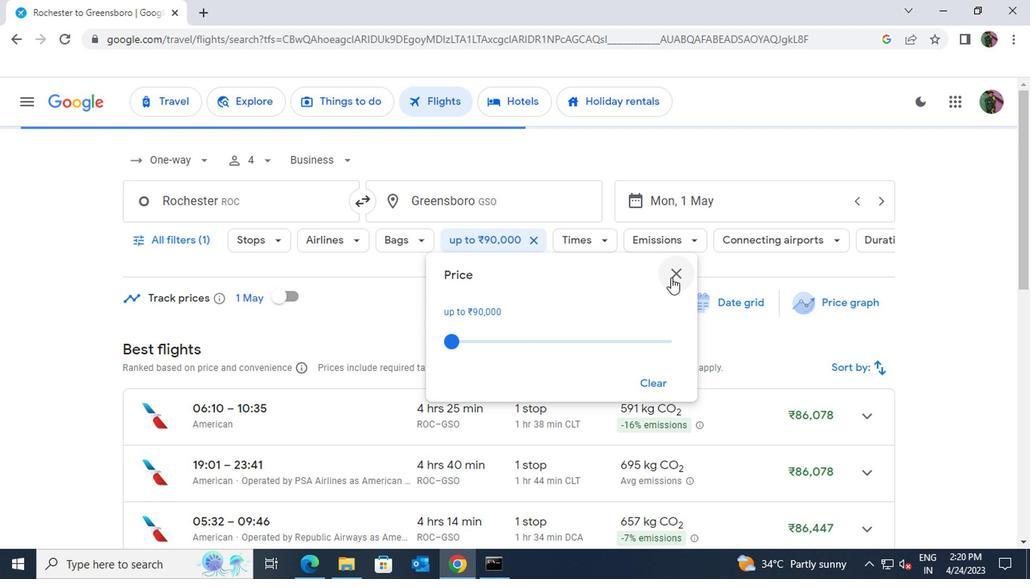 
Action: Mouse pressed left at (672, 275)
Screenshot: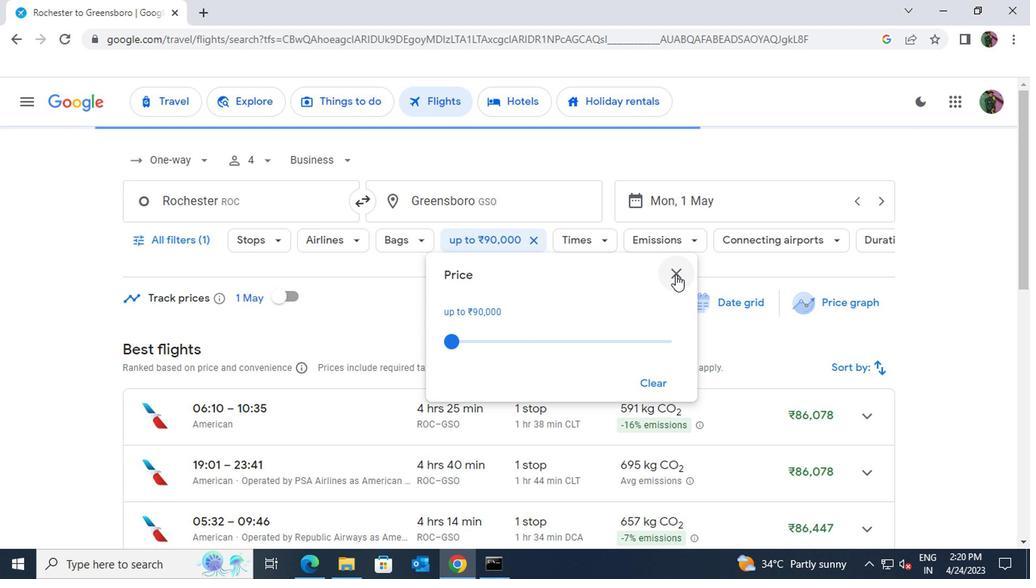 
Action: Mouse moved to (596, 241)
Screenshot: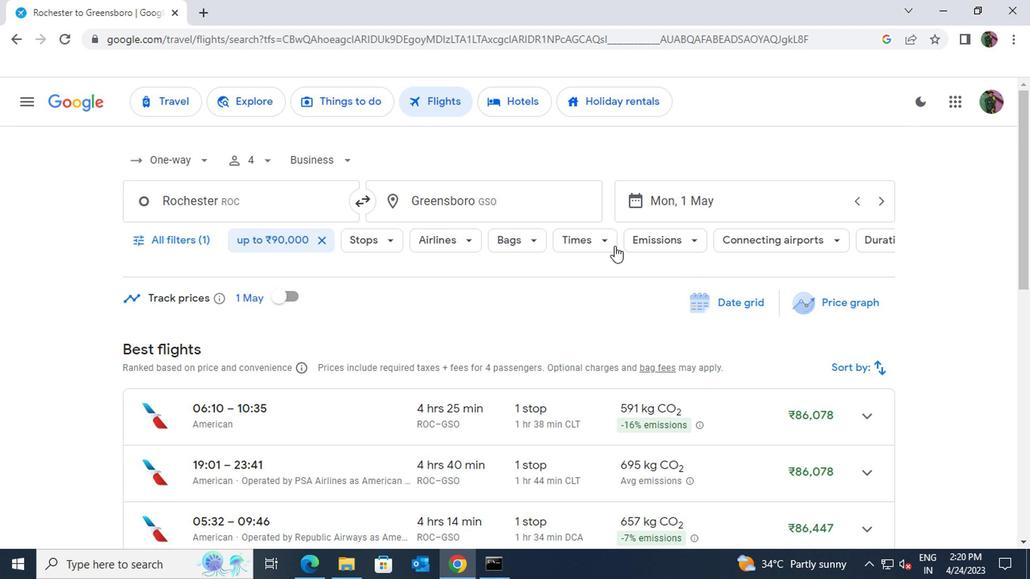 
Action: Mouse pressed left at (596, 241)
Screenshot: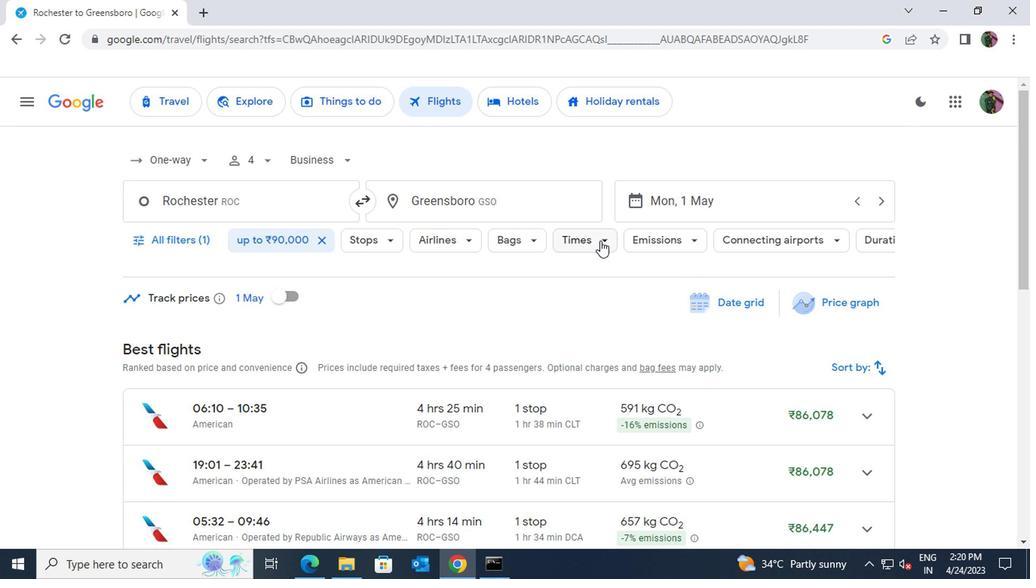 
Action: Mouse moved to (793, 381)
Screenshot: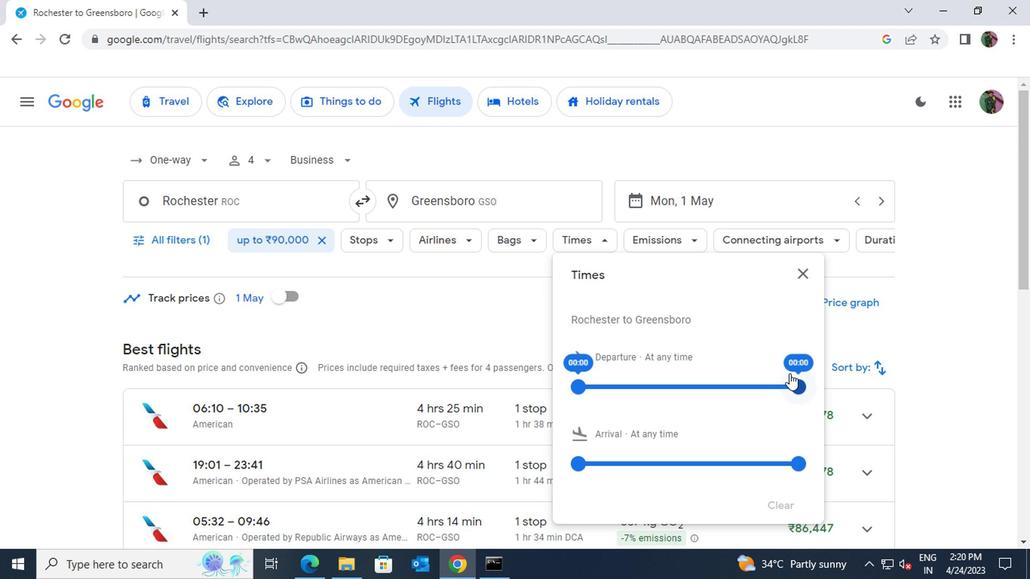 
Action: Mouse pressed left at (793, 381)
Screenshot: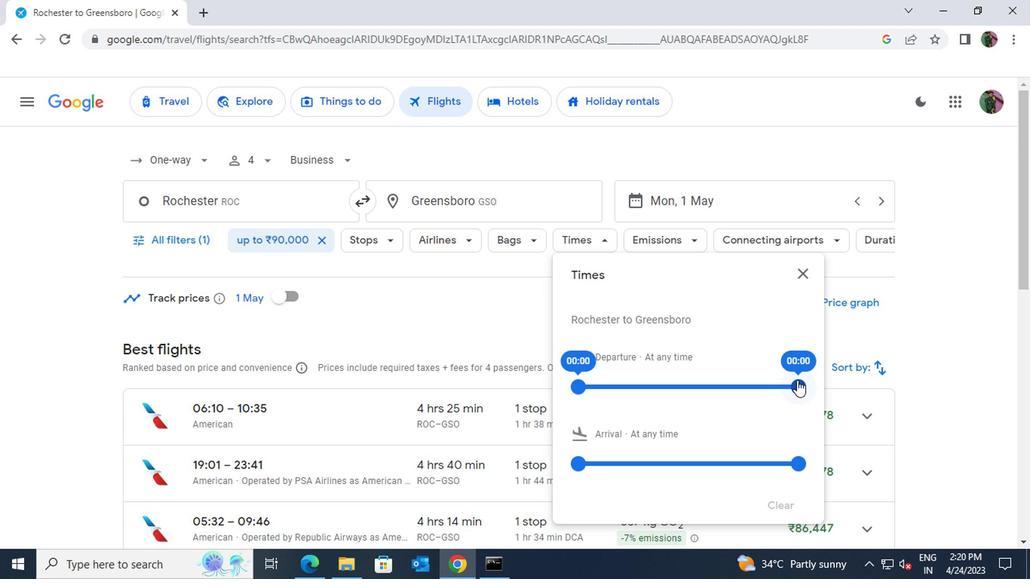 
Action: Mouse moved to (799, 278)
Screenshot: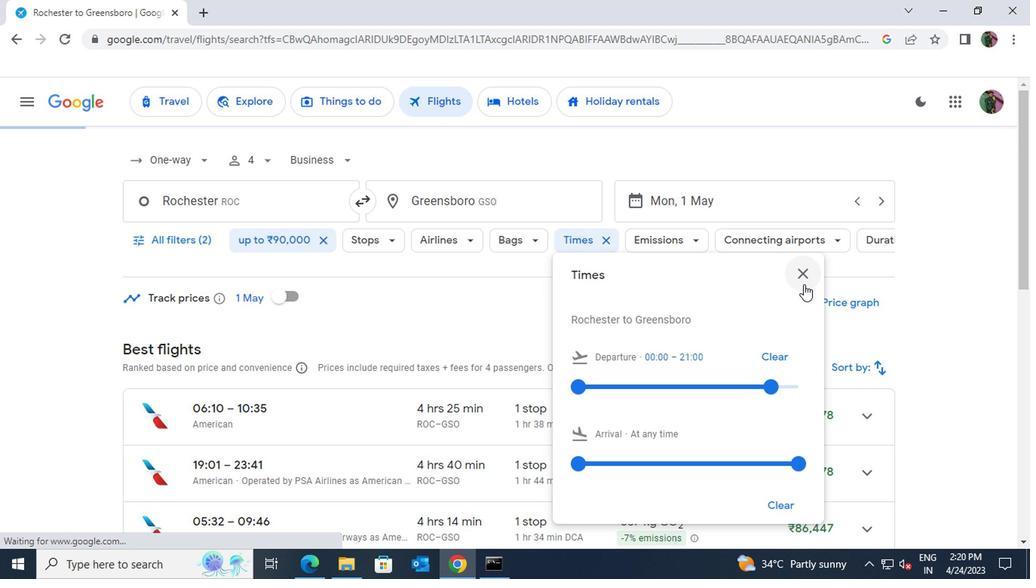 
Action: Mouse pressed left at (799, 278)
Screenshot: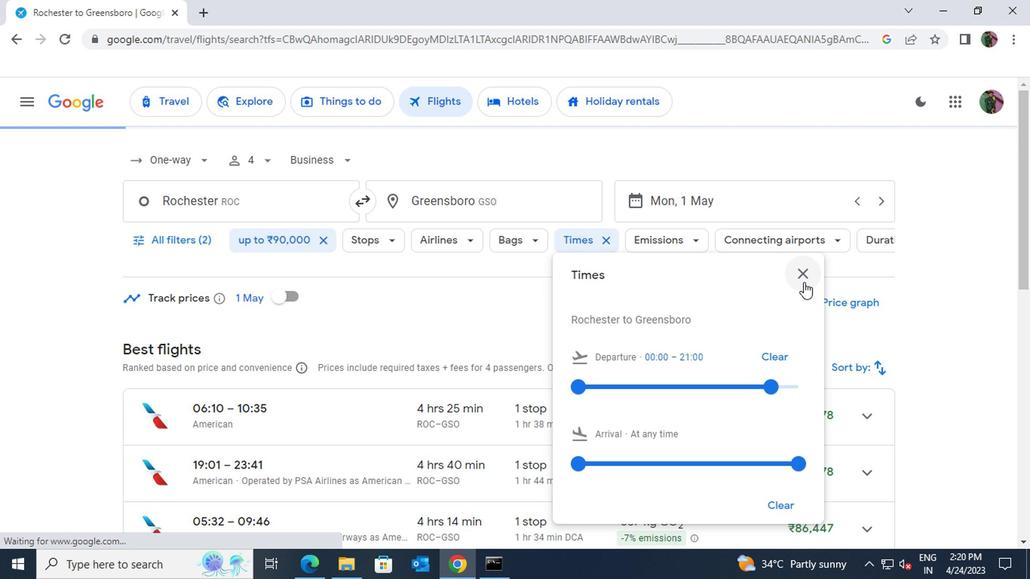 
Action: Mouse moved to (726, 408)
Screenshot: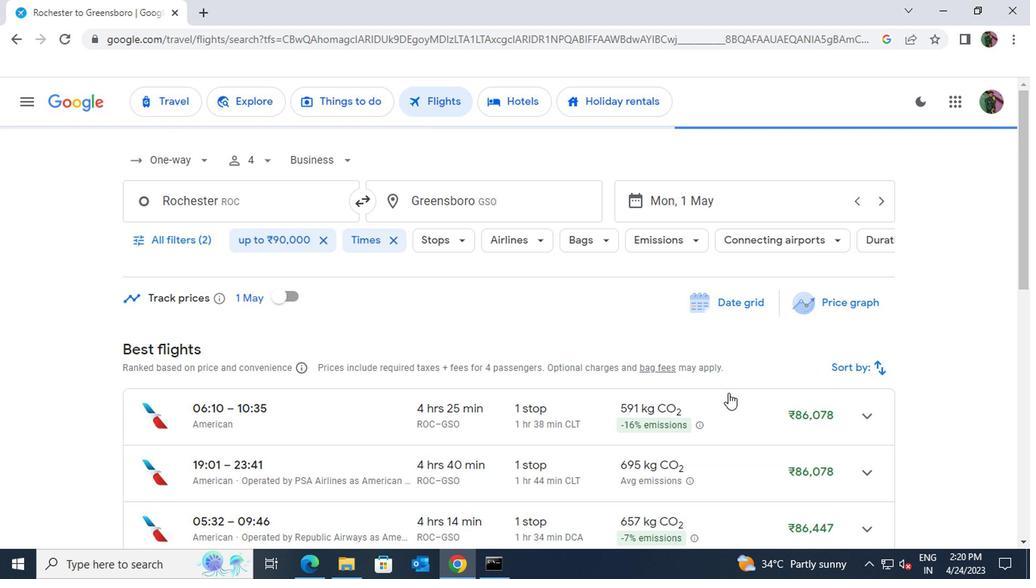 
Action: Mouse pressed left at (726, 408)
Screenshot: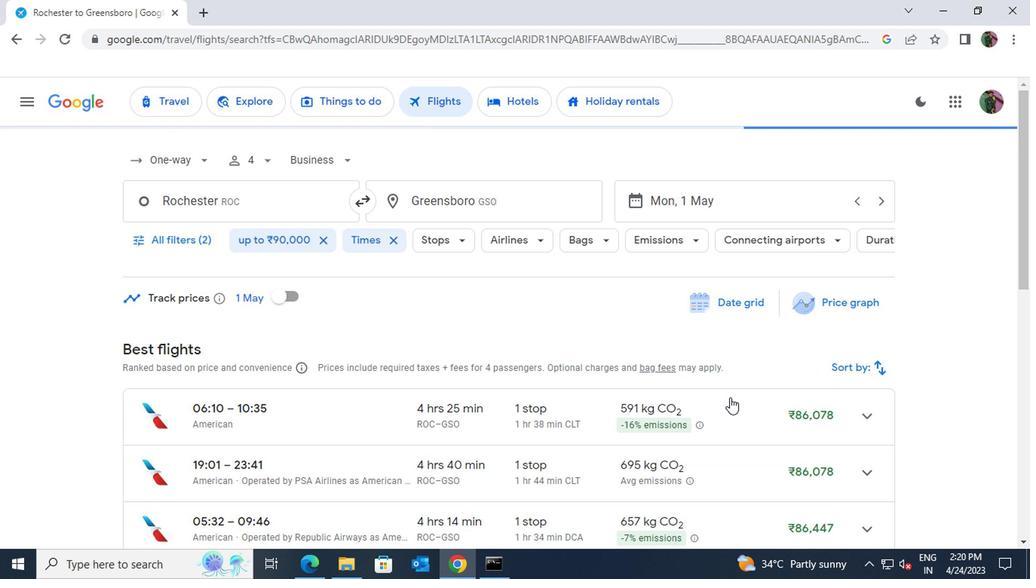 
Action: Mouse moved to (728, 409)
Screenshot: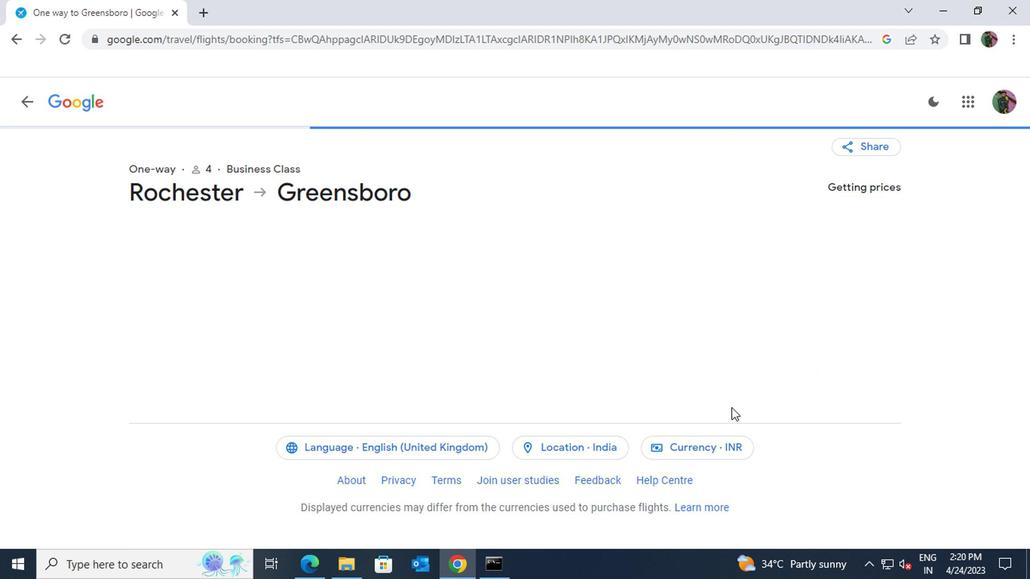 
